 Task: Add an action where "Group is Current user's groups" in downgrade and inform.
Action: Mouse moved to (14, 338)
Screenshot: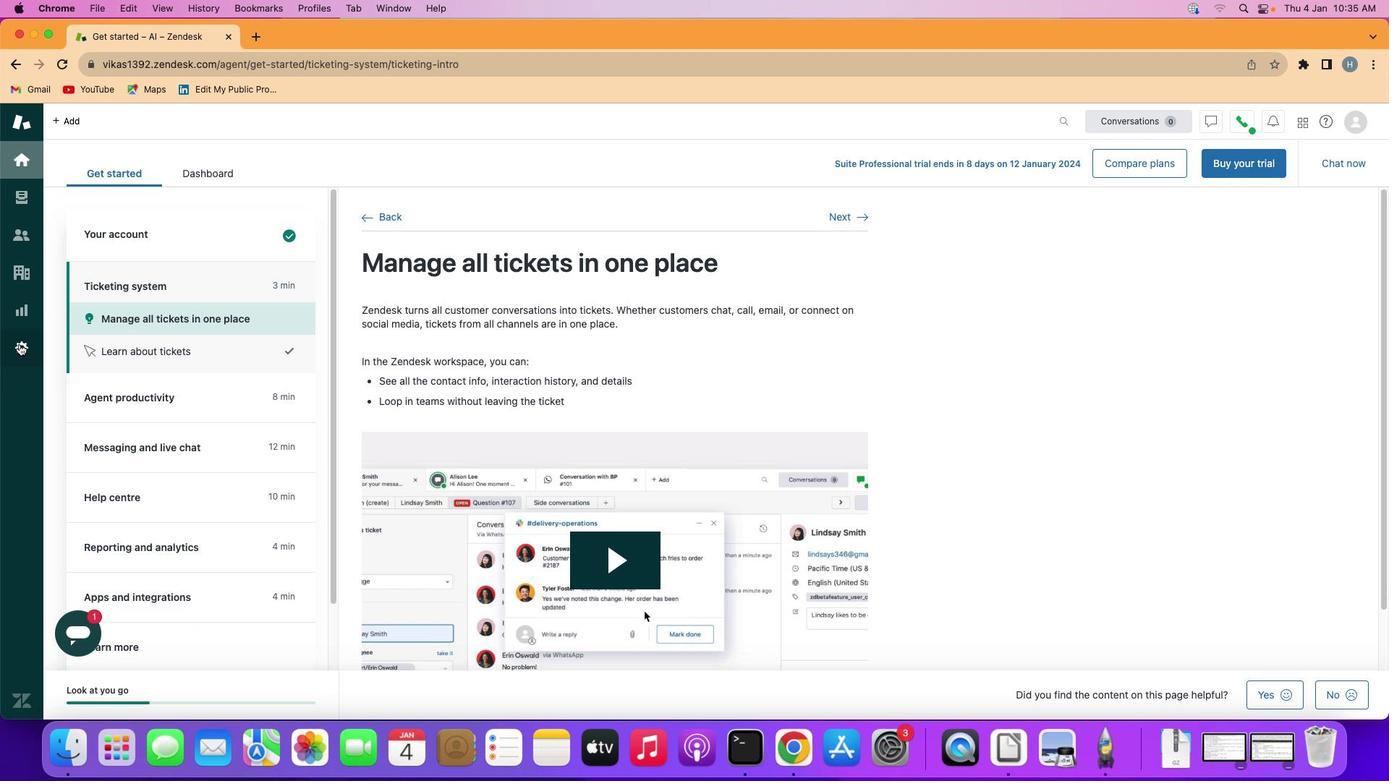 
Action: Mouse pressed left at (14, 338)
Screenshot: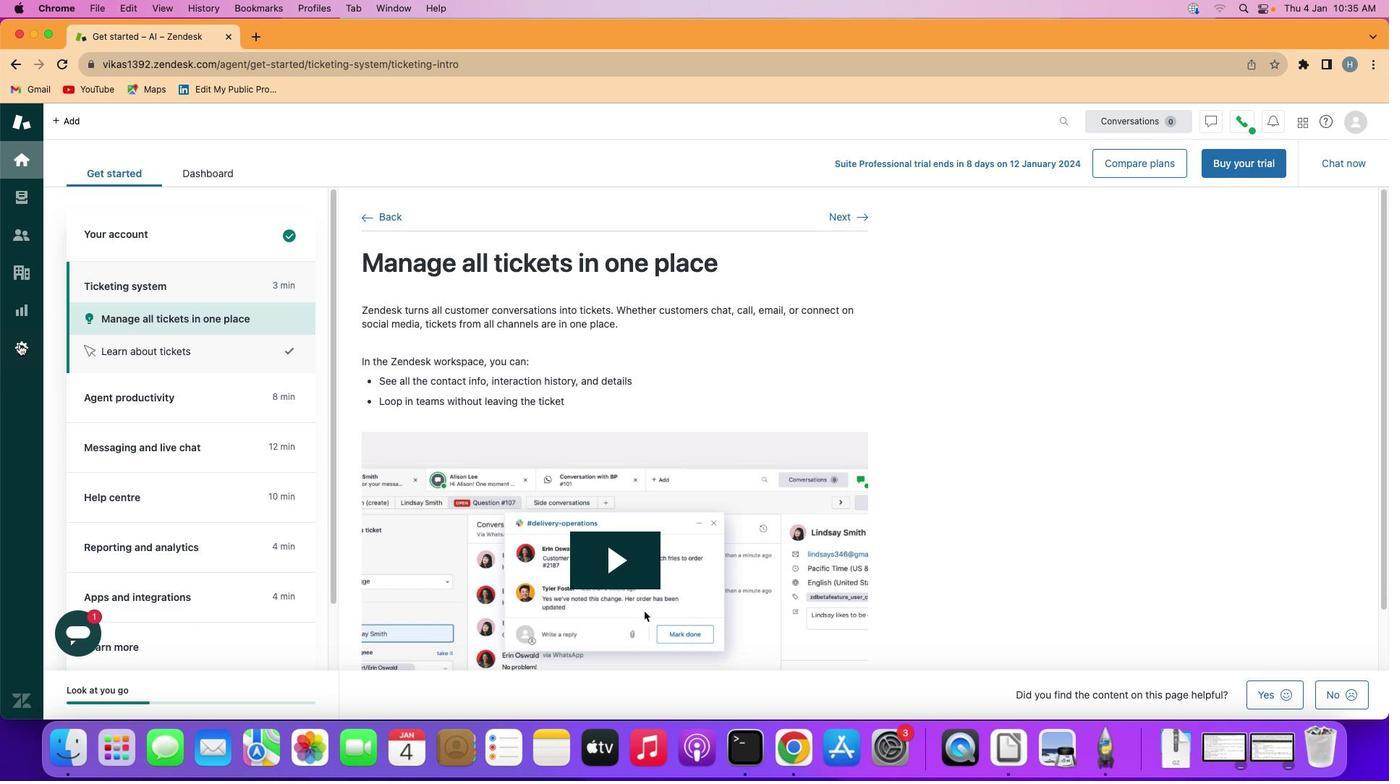 
Action: Mouse moved to (262, 586)
Screenshot: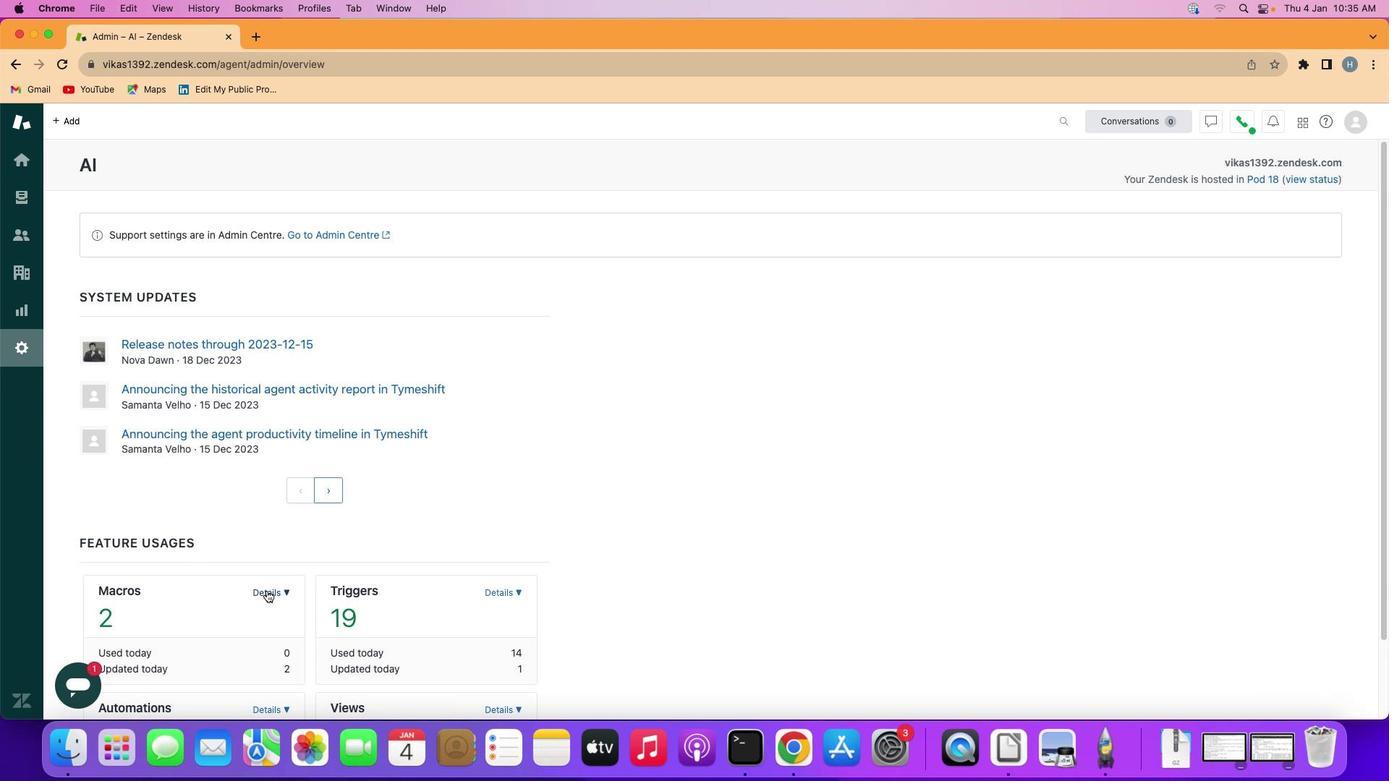 
Action: Mouse pressed left at (262, 586)
Screenshot: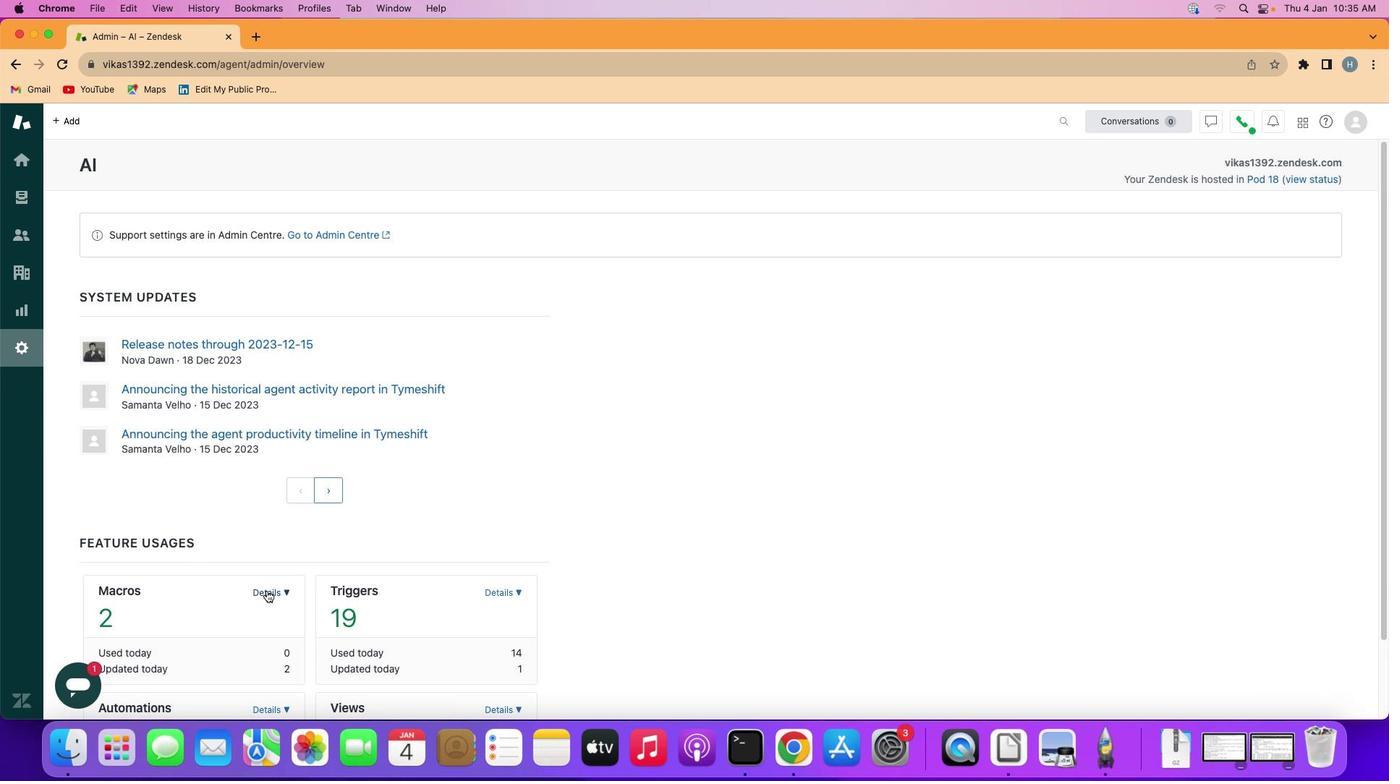 
Action: Mouse moved to (186, 644)
Screenshot: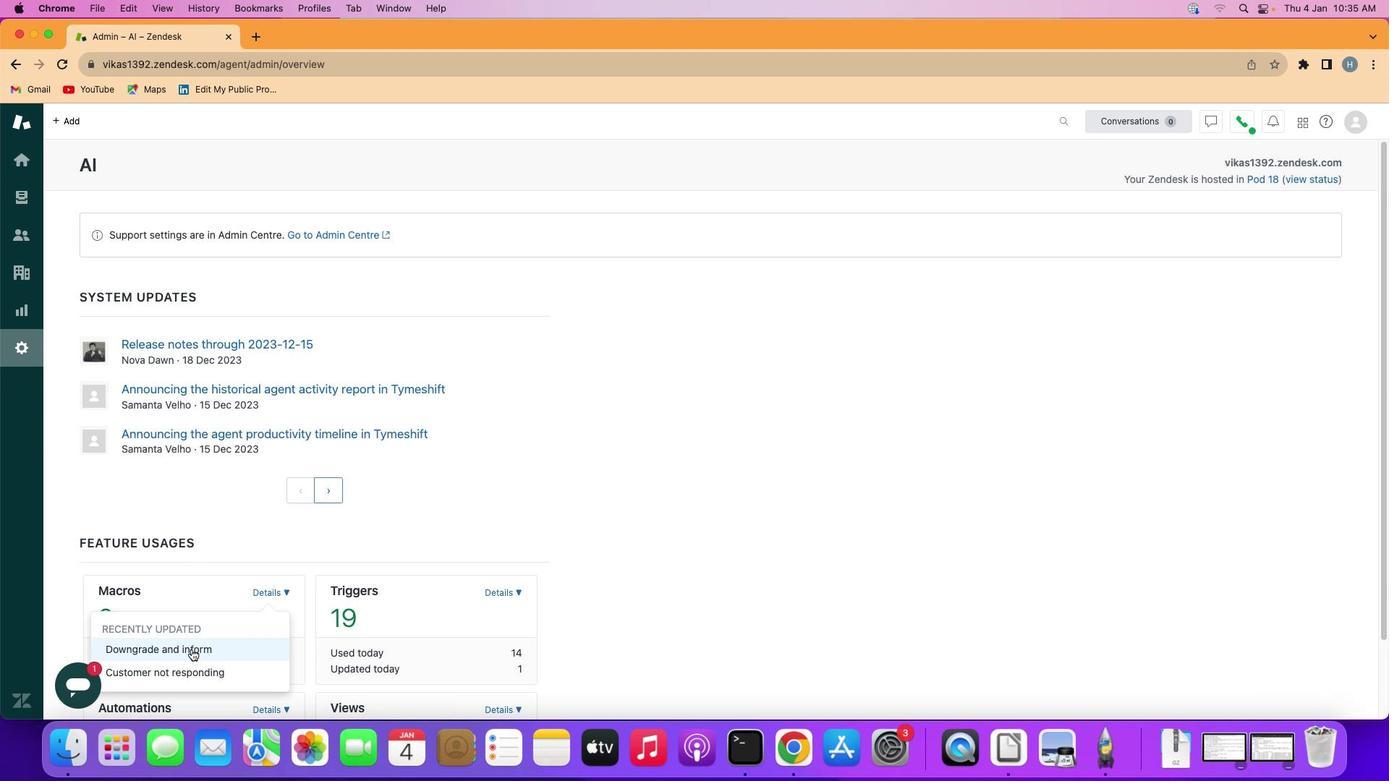 
Action: Mouse pressed left at (186, 644)
Screenshot: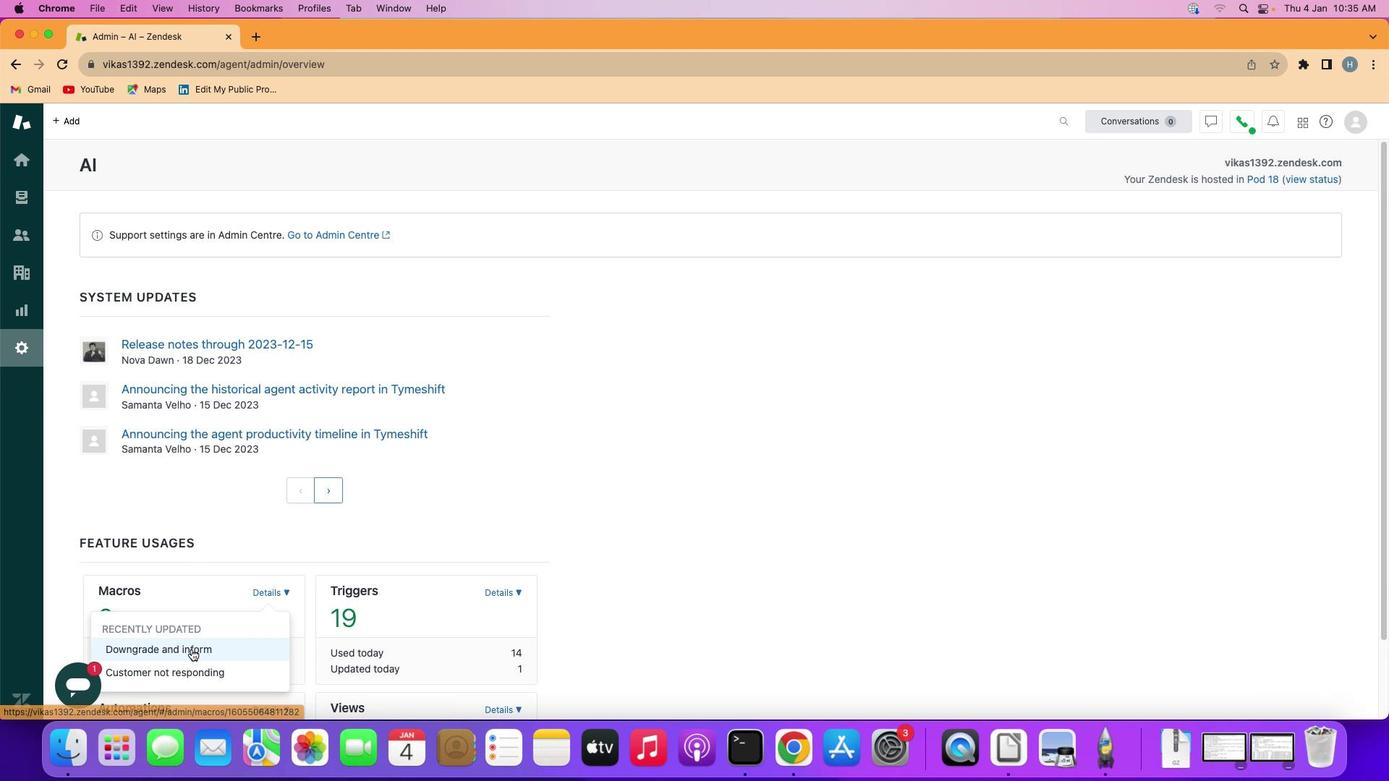 
Action: Mouse moved to (215, 524)
Screenshot: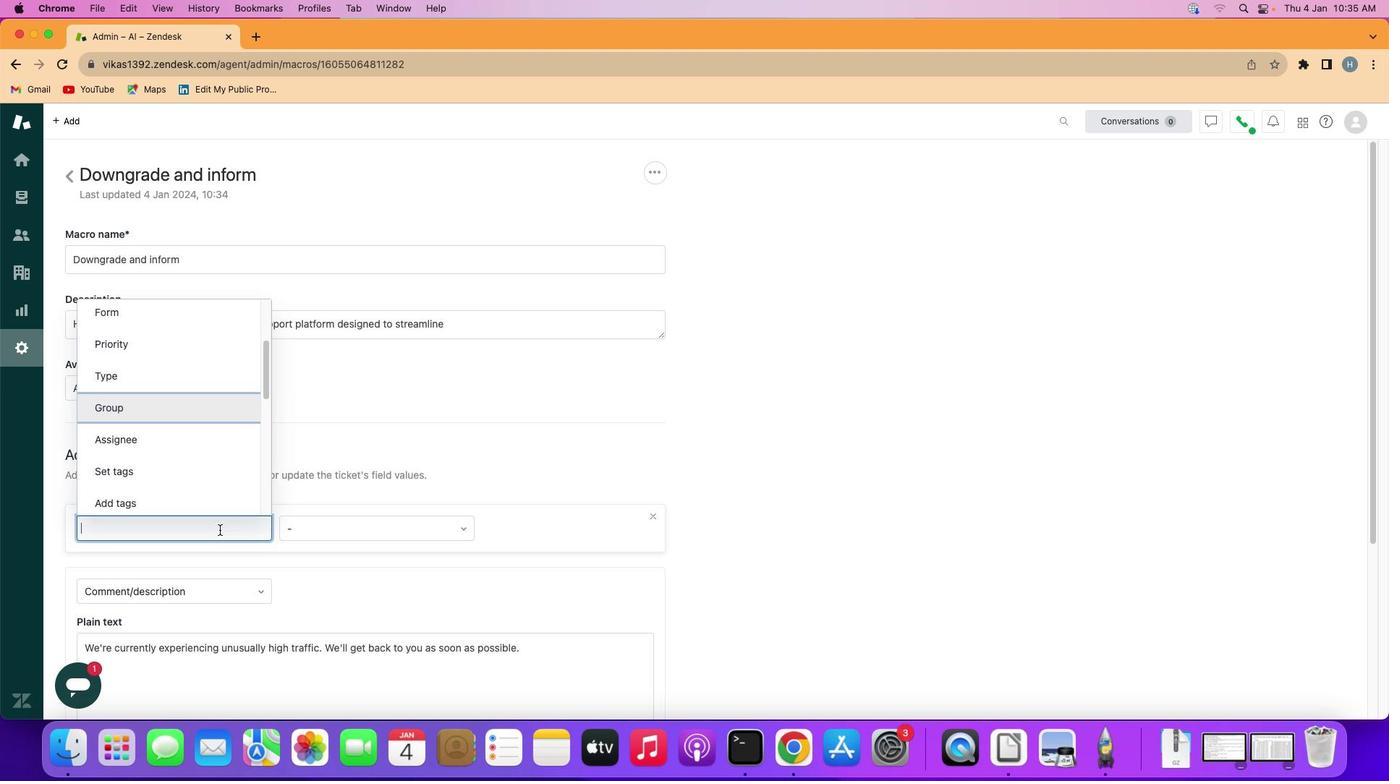 
Action: Mouse pressed left at (215, 524)
Screenshot: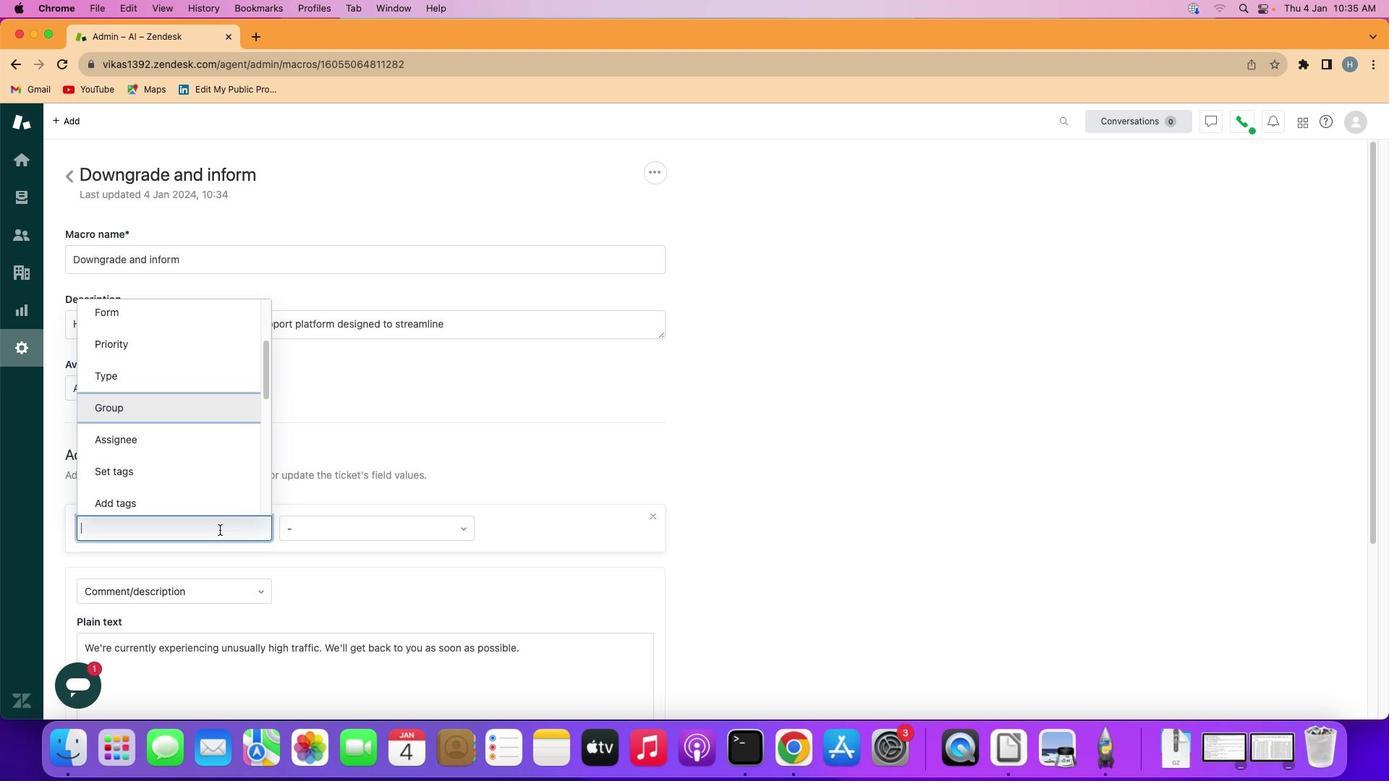
Action: Mouse moved to (207, 403)
Screenshot: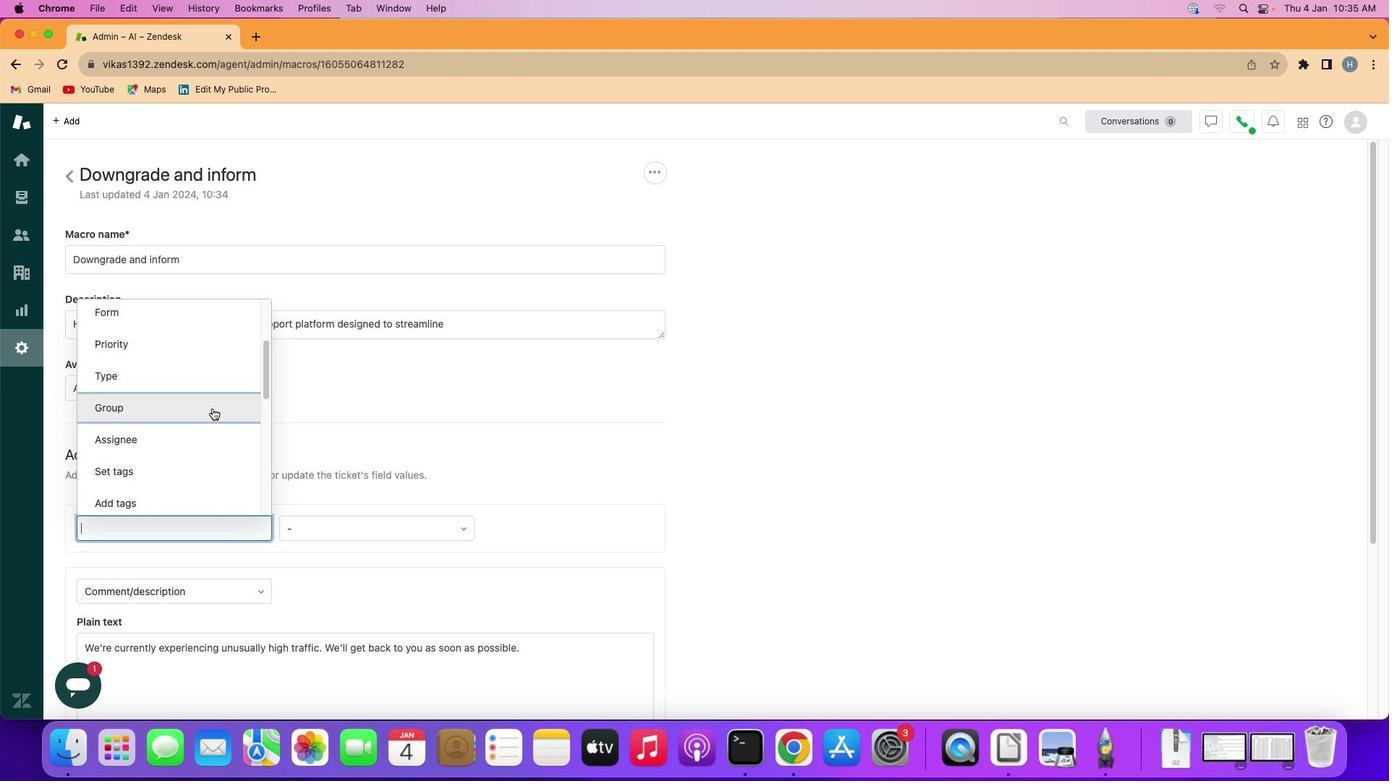 
Action: Mouse pressed left at (207, 403)
Screenshot: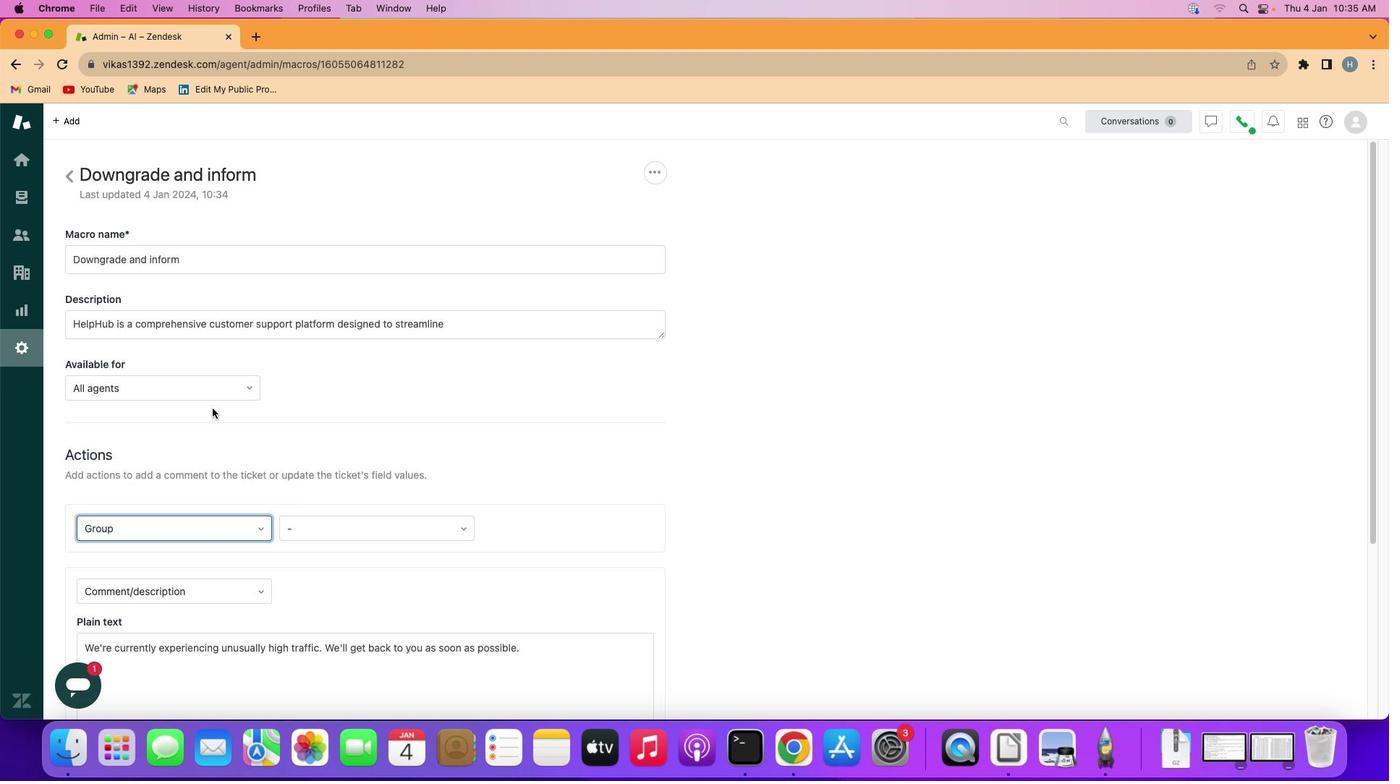 
Action: Mouse moved to (384, 522)
Screenshot: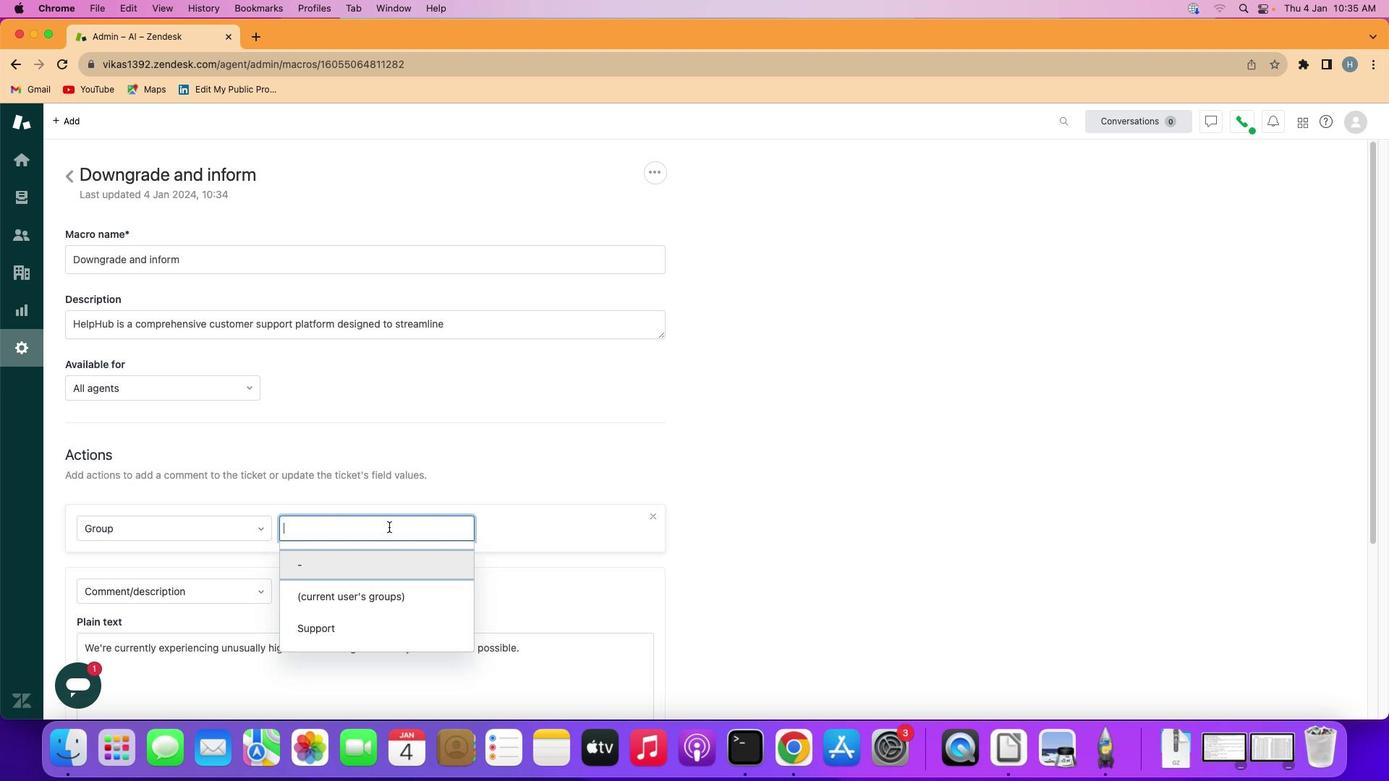 
Action: Mouse pressed left at (384, 522)
Screenshot: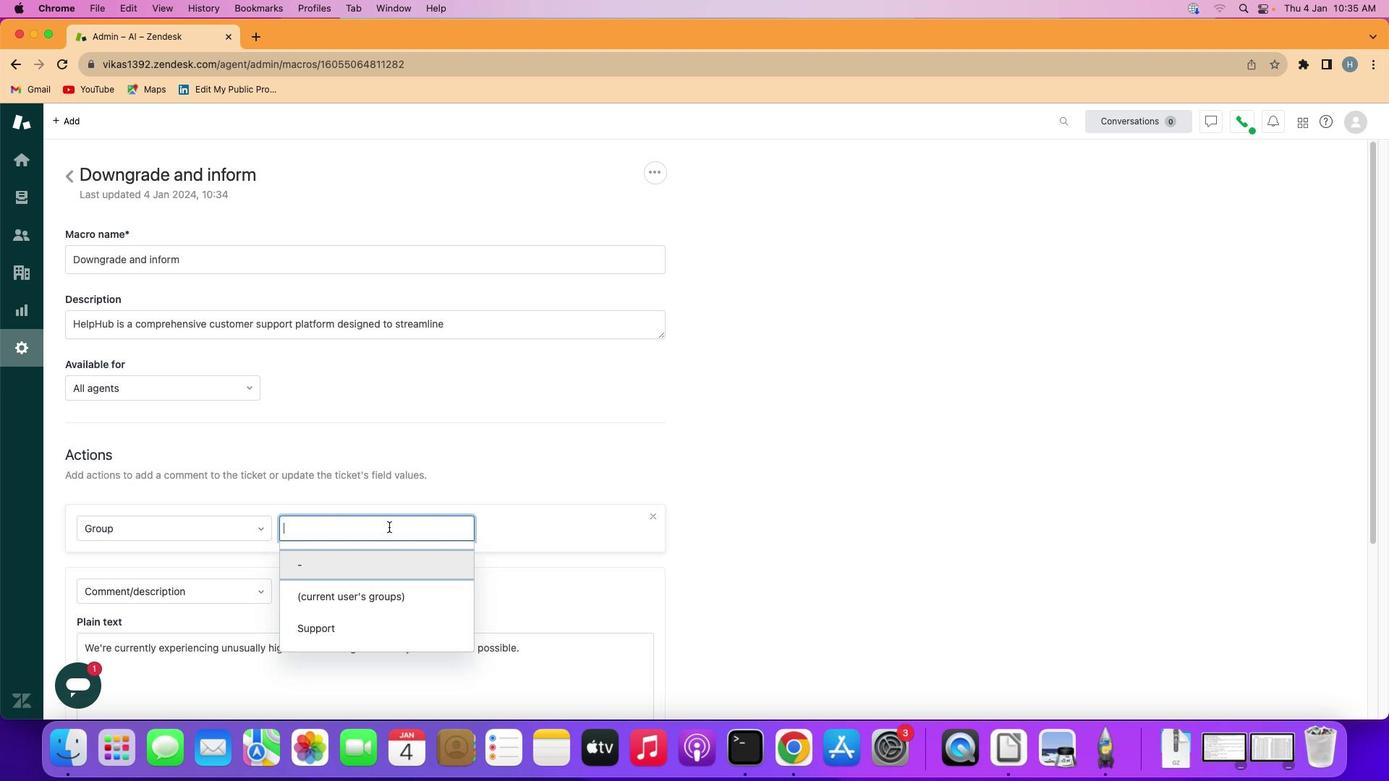 
Action: Mouse moved to (386, 586)
Screenshot: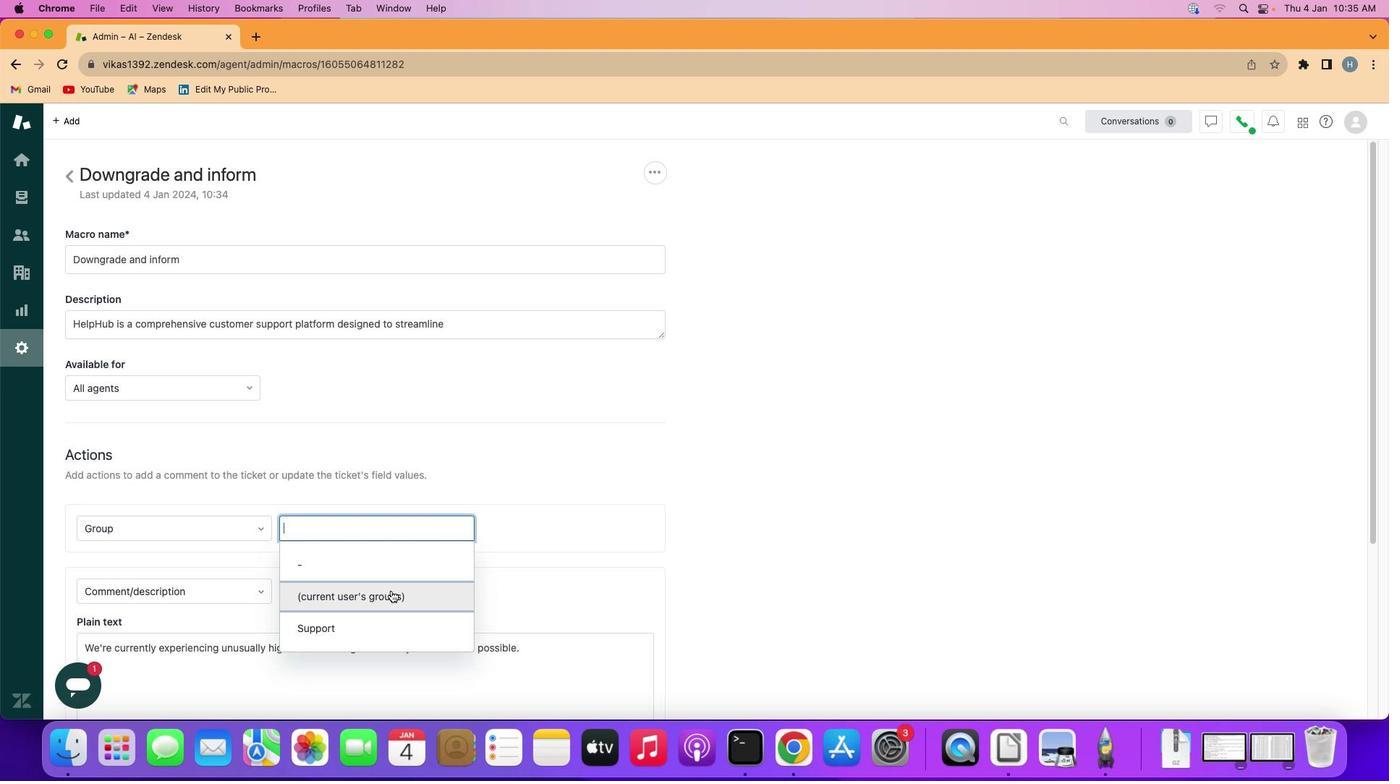 
Action: Mouse pressed left at (386, 586)
Screenshot: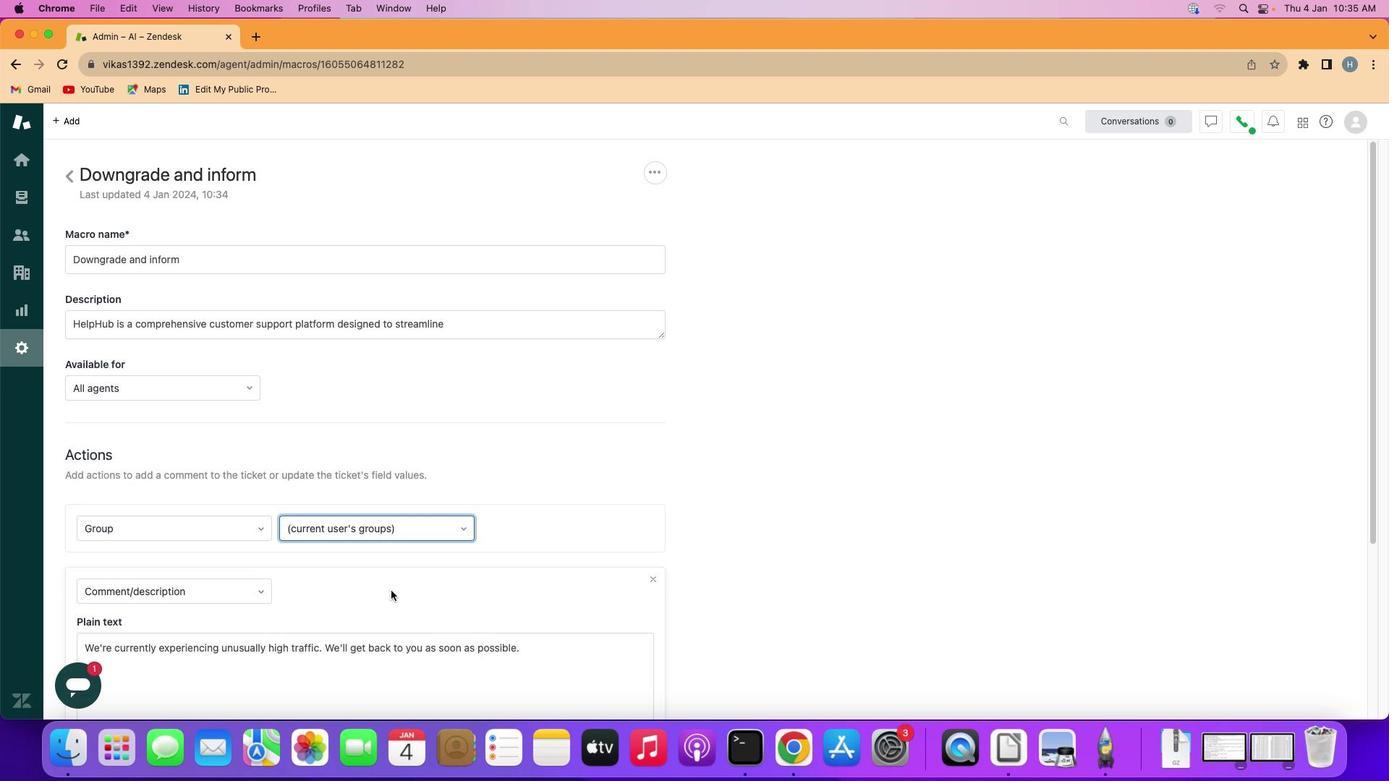 
Action: Mouse moved to (550, 597)
Screenshot: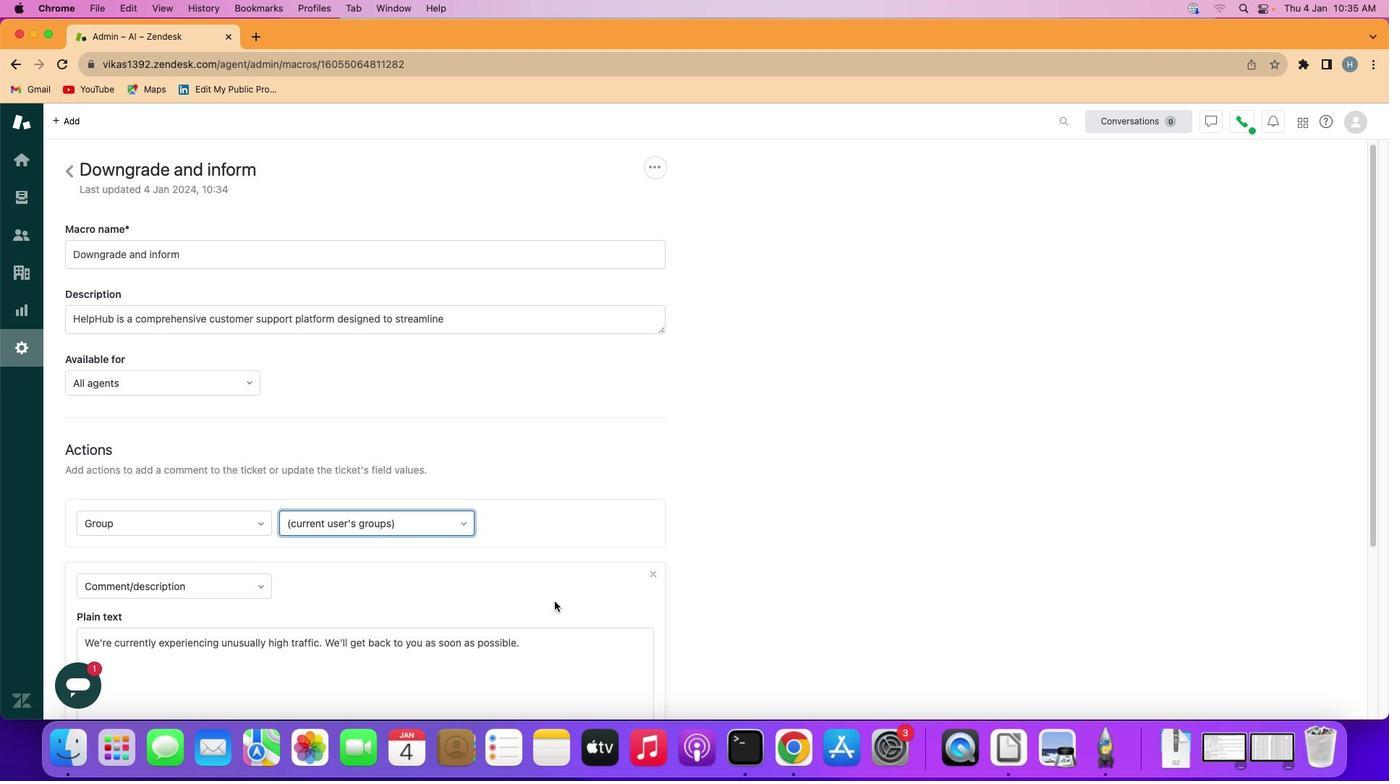 
Action: Mouse scrolled (550, 597) with delta (-4, -5)
Screenshot: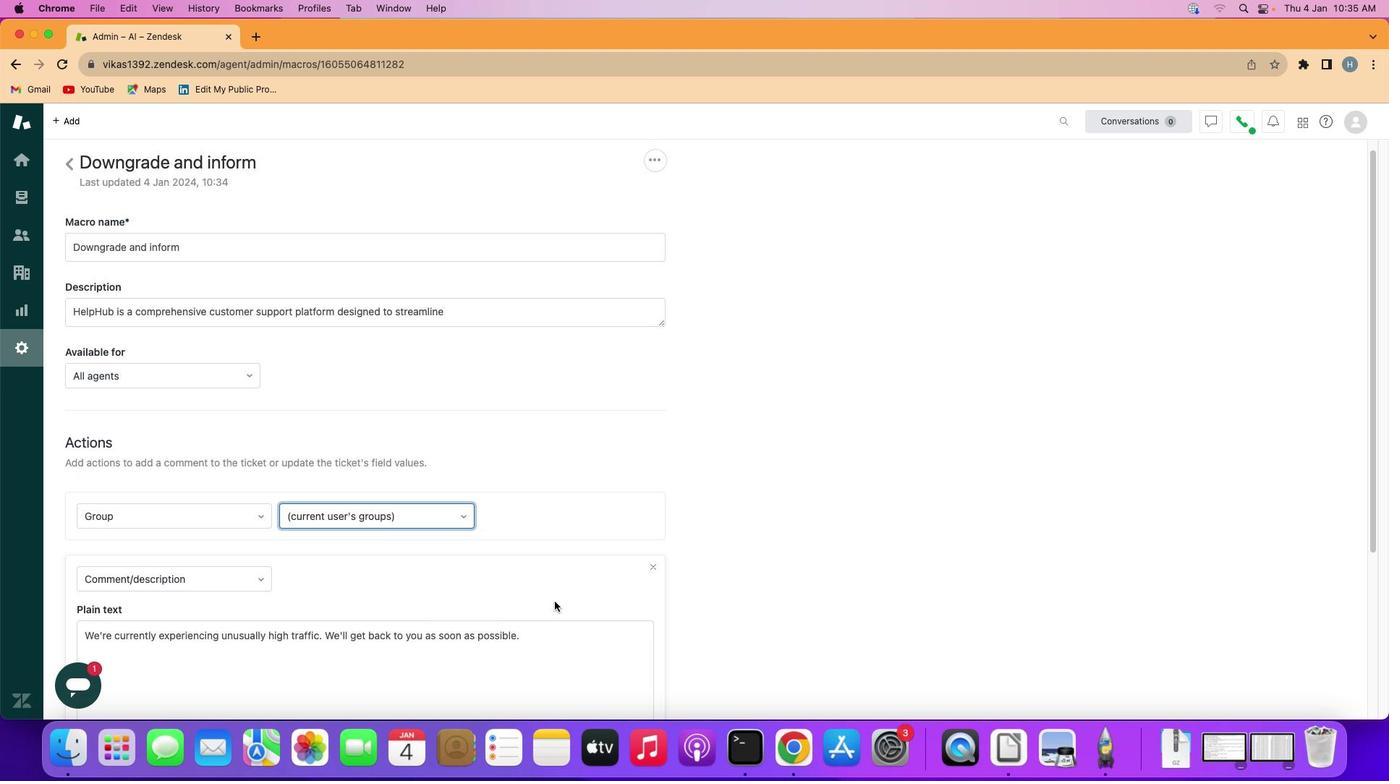 
Action: Mouse scrolled (550, 597) with delta (-4, -5)
Screenshot: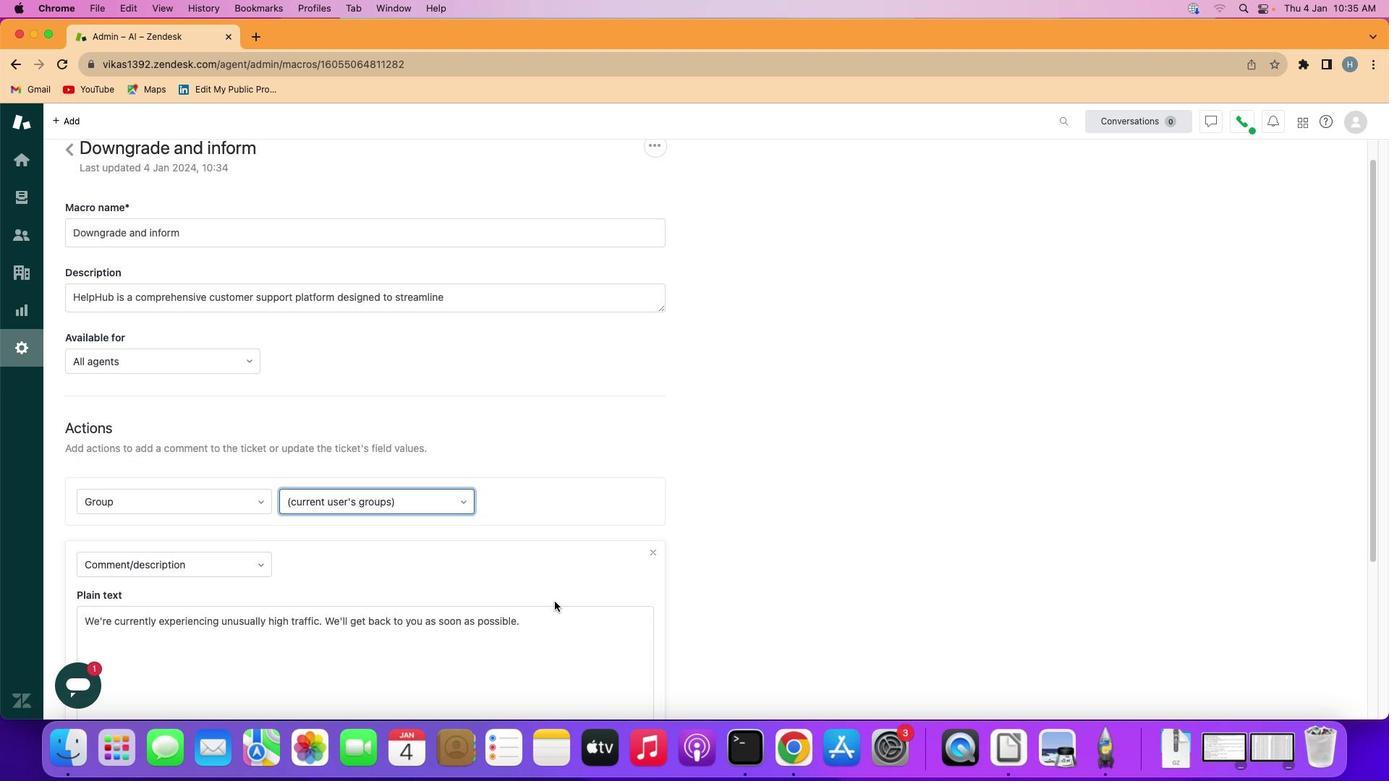 
Action: Mouse scrolled (550, 597) with delta (-4, -5)
Screenshot: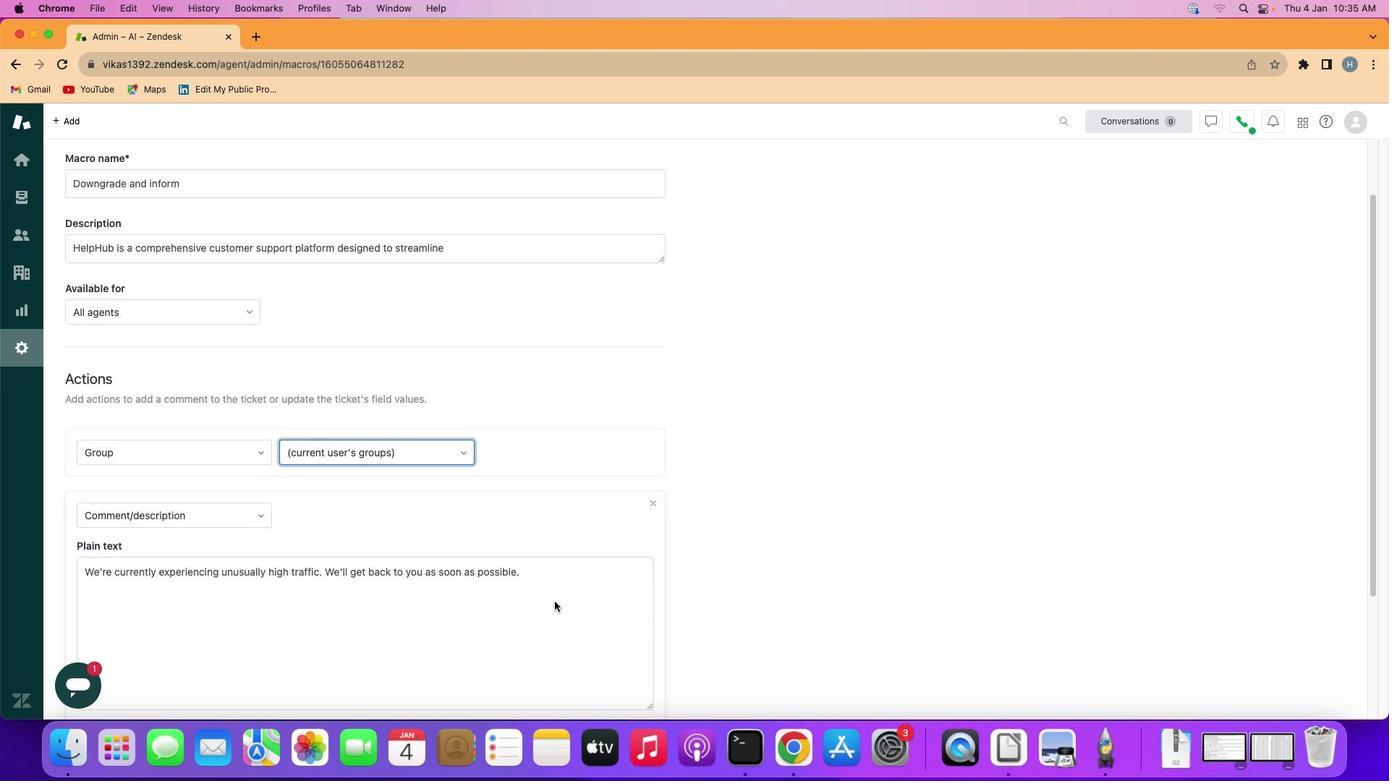 
Action: Mouse scrolled (550, 597) with delta (-4, -6)
Screenshot: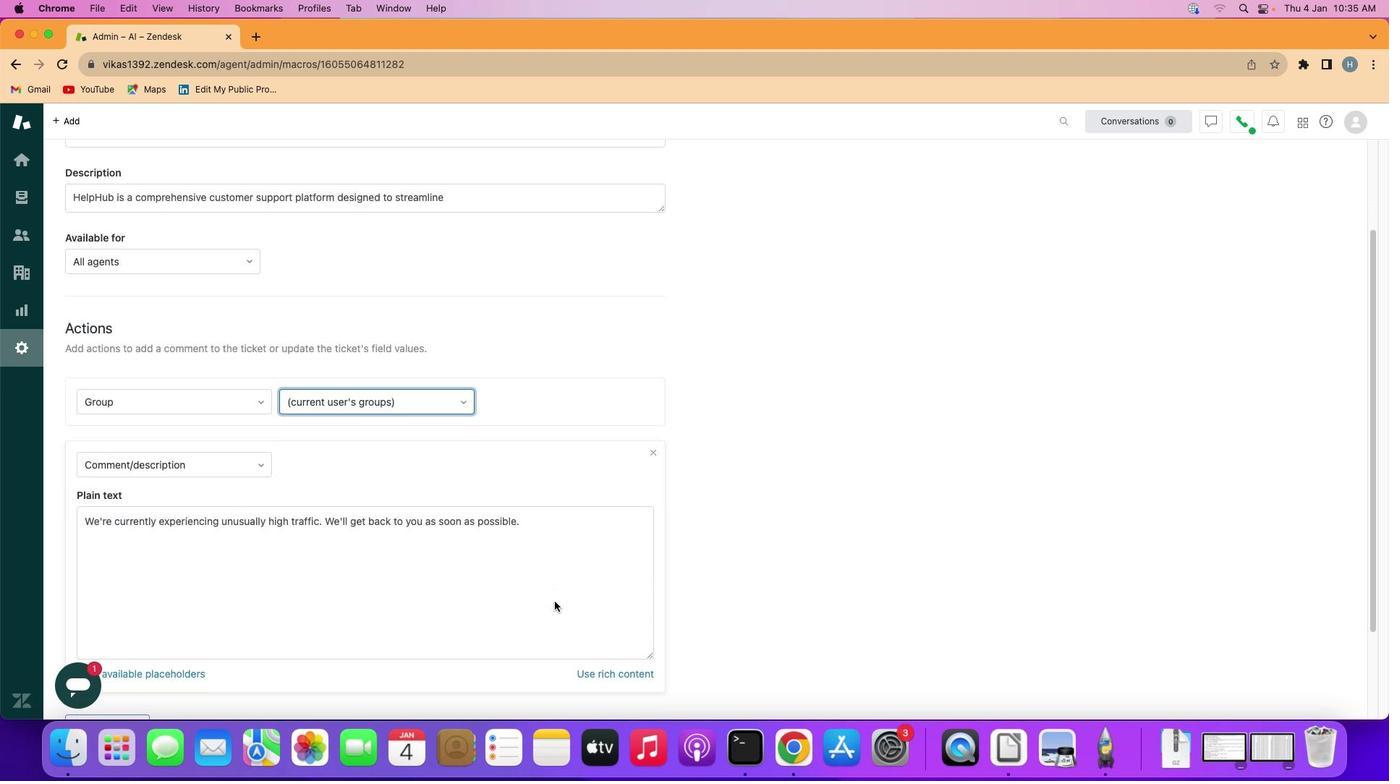 
Action: Mouse scrolled (550, 597) with delta (-4, -7)
Screenshot: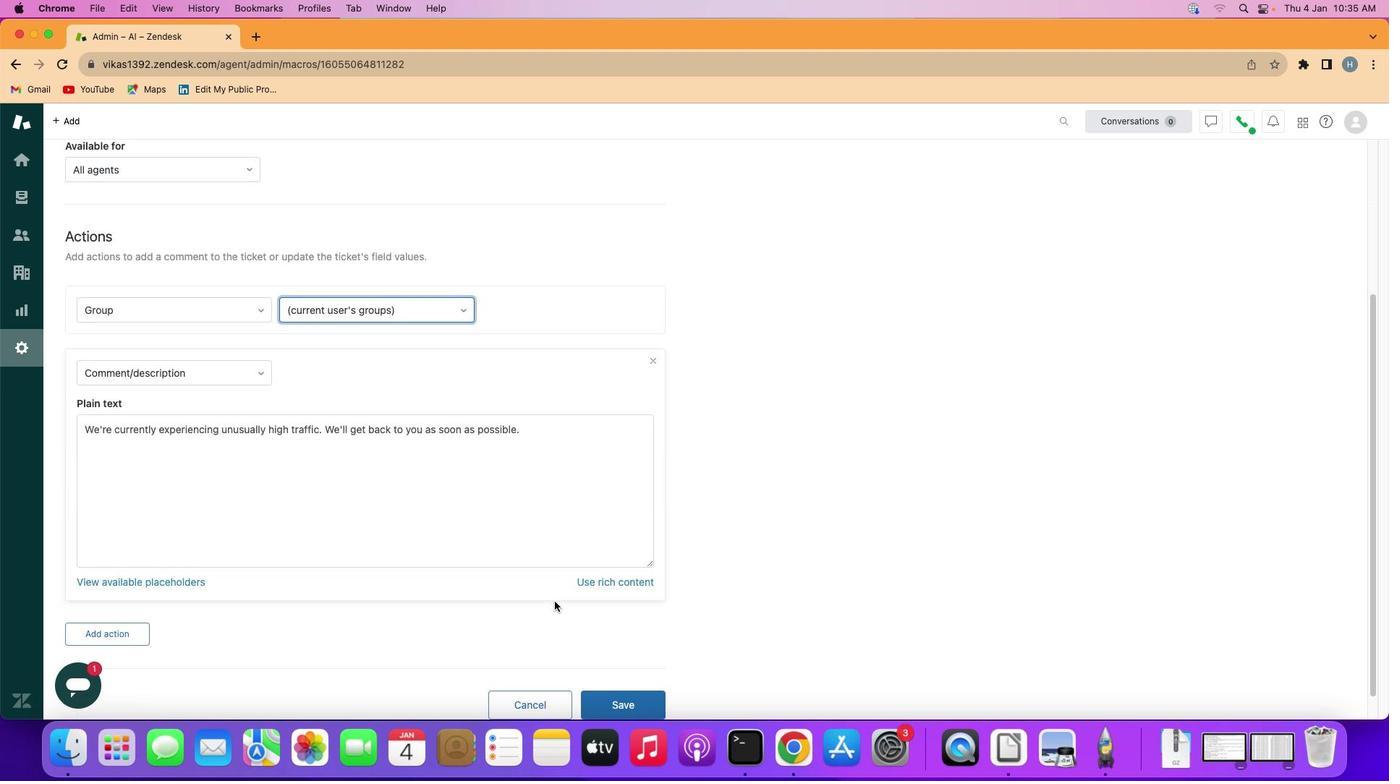 
Action: Mouse scrolled (550, 597) with delta (-4, -5)
Screenshot: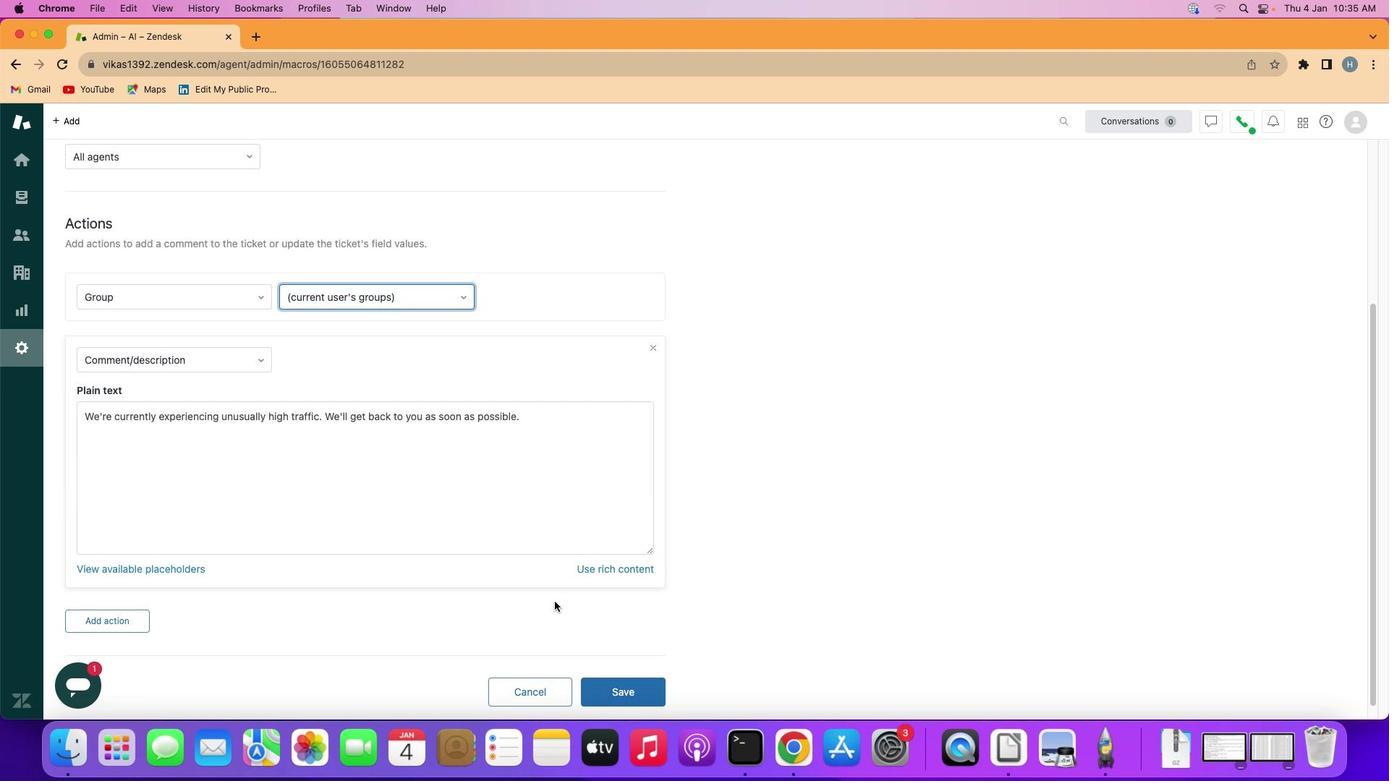 
Action: Mouse scrolled (550, 597) with delta (-4, -5)
Screenshot: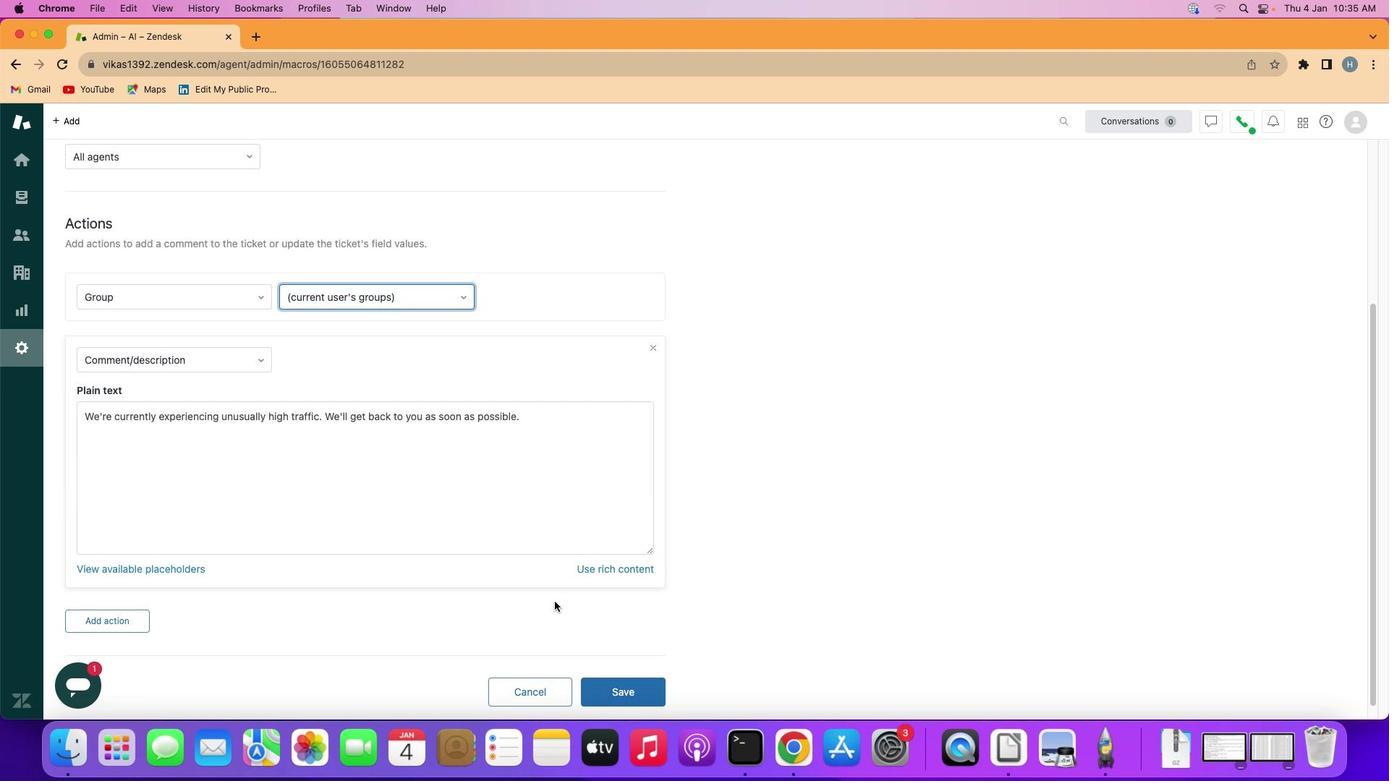 
Action: Mouse scrolled (550, 597) with delta (-4, -6)
Screenshot: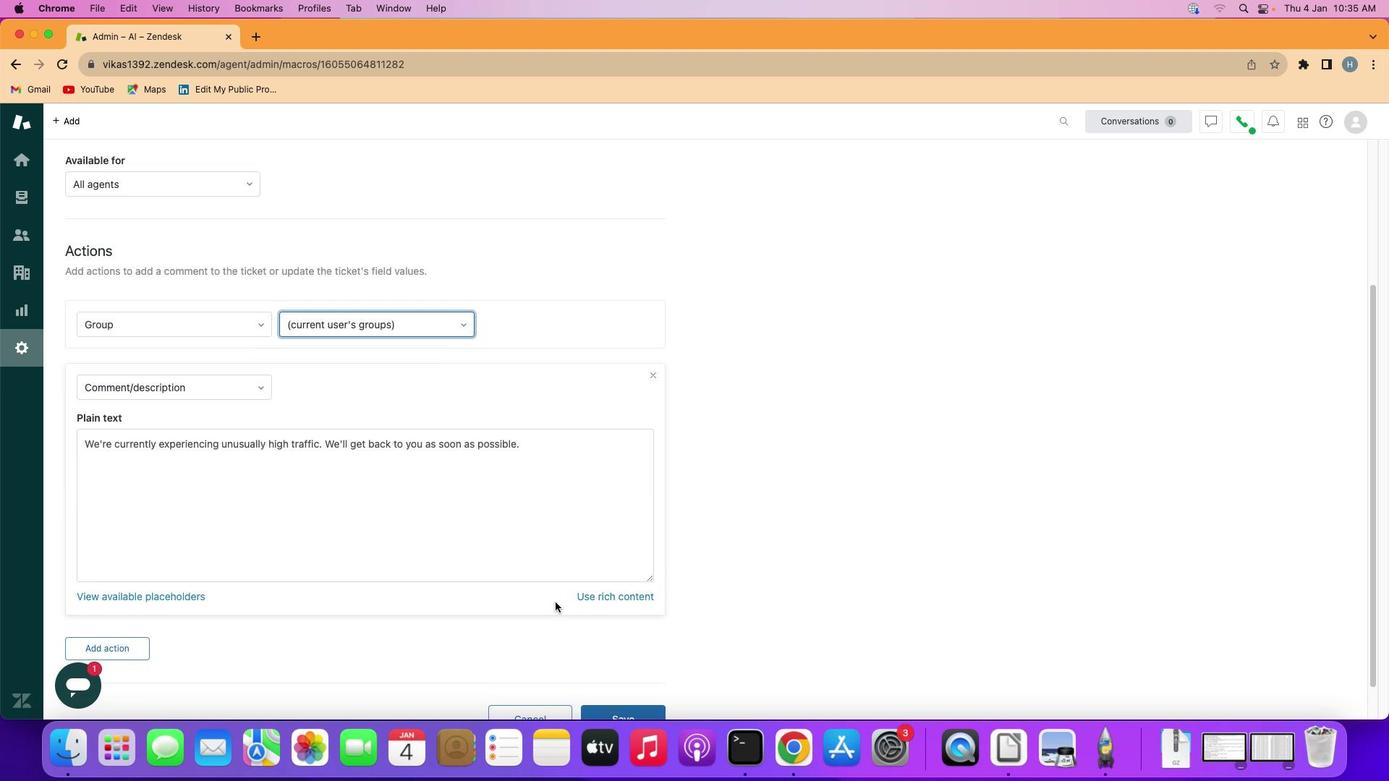 
Action: Mouse scrolled (550, 597) with delta (-4, -7)
Screenshot: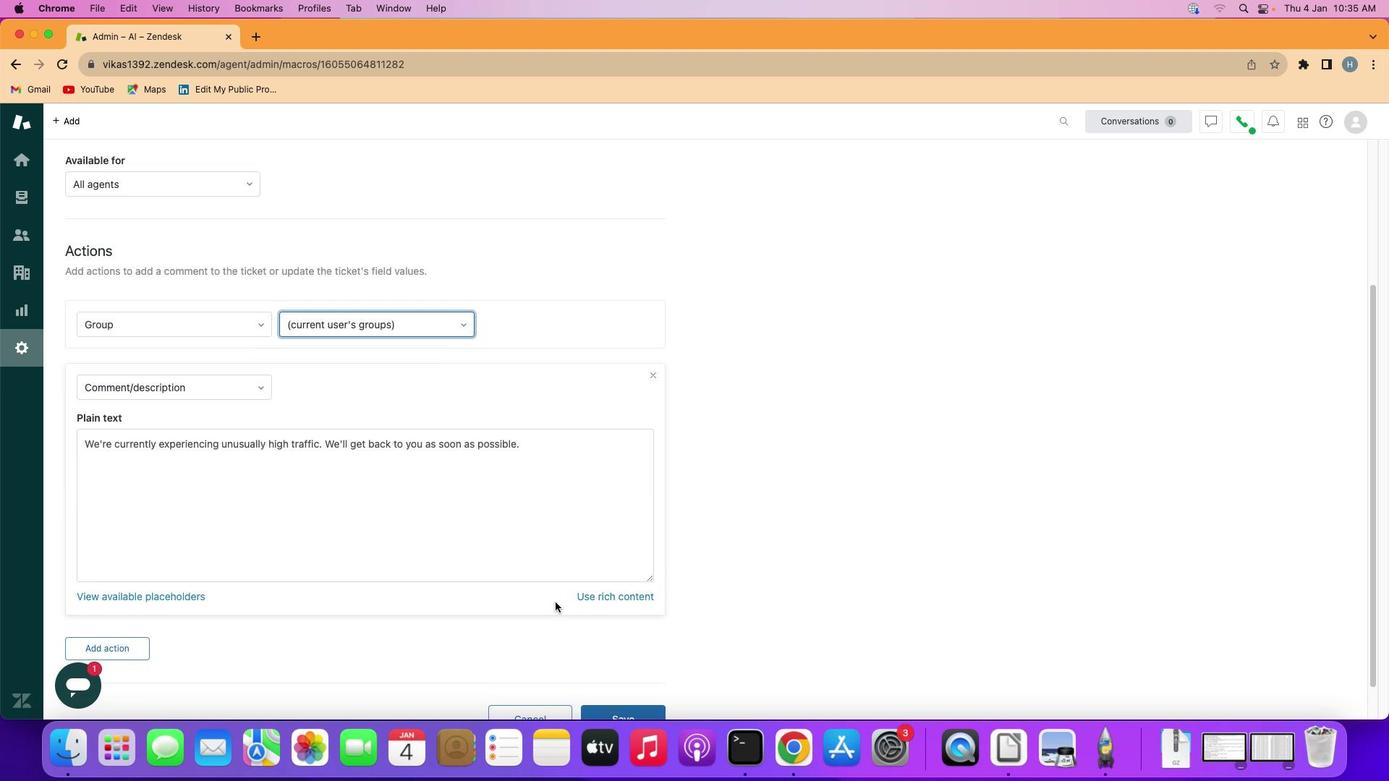 
Action: Mouse scrolled (550, 597) with delta (-4, -2)
Screenshot: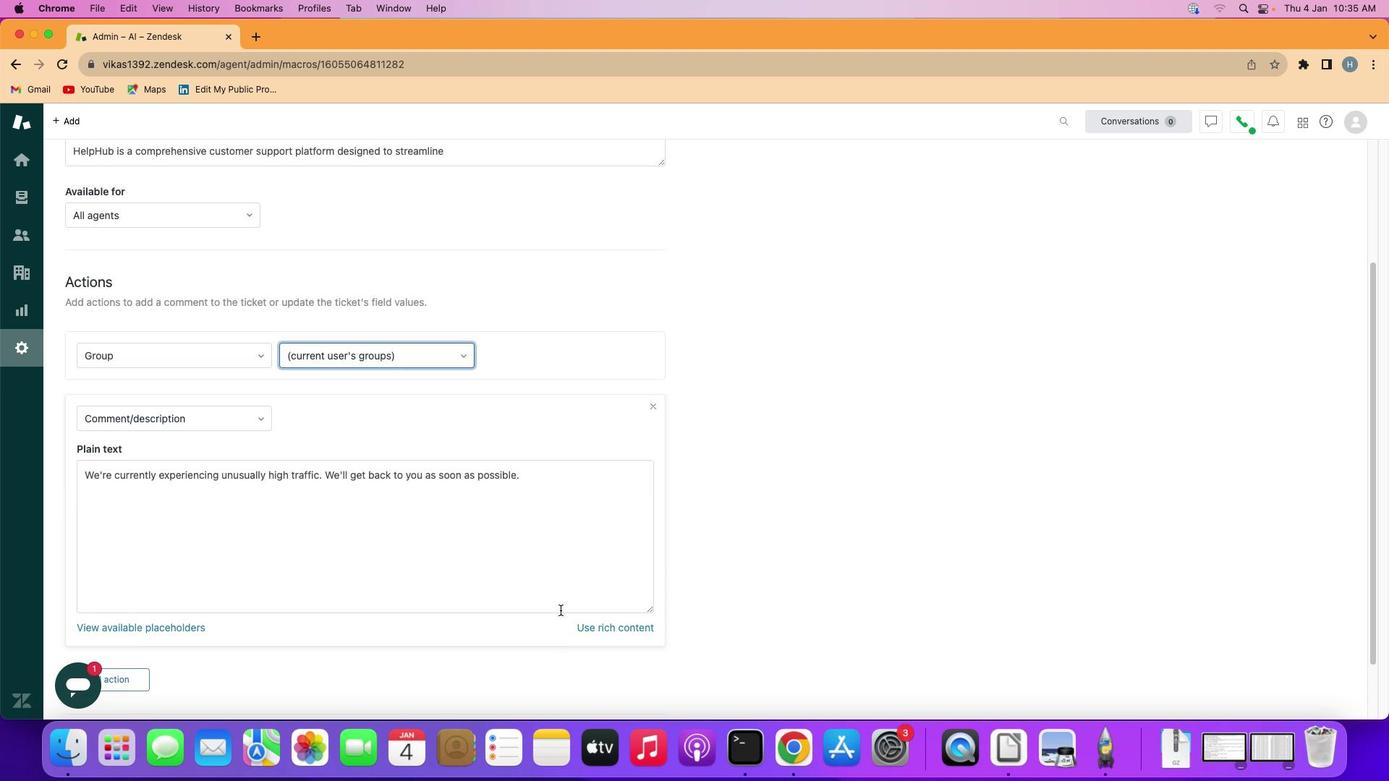 
Action: Mouse moved to (608, 679)
Screenshot: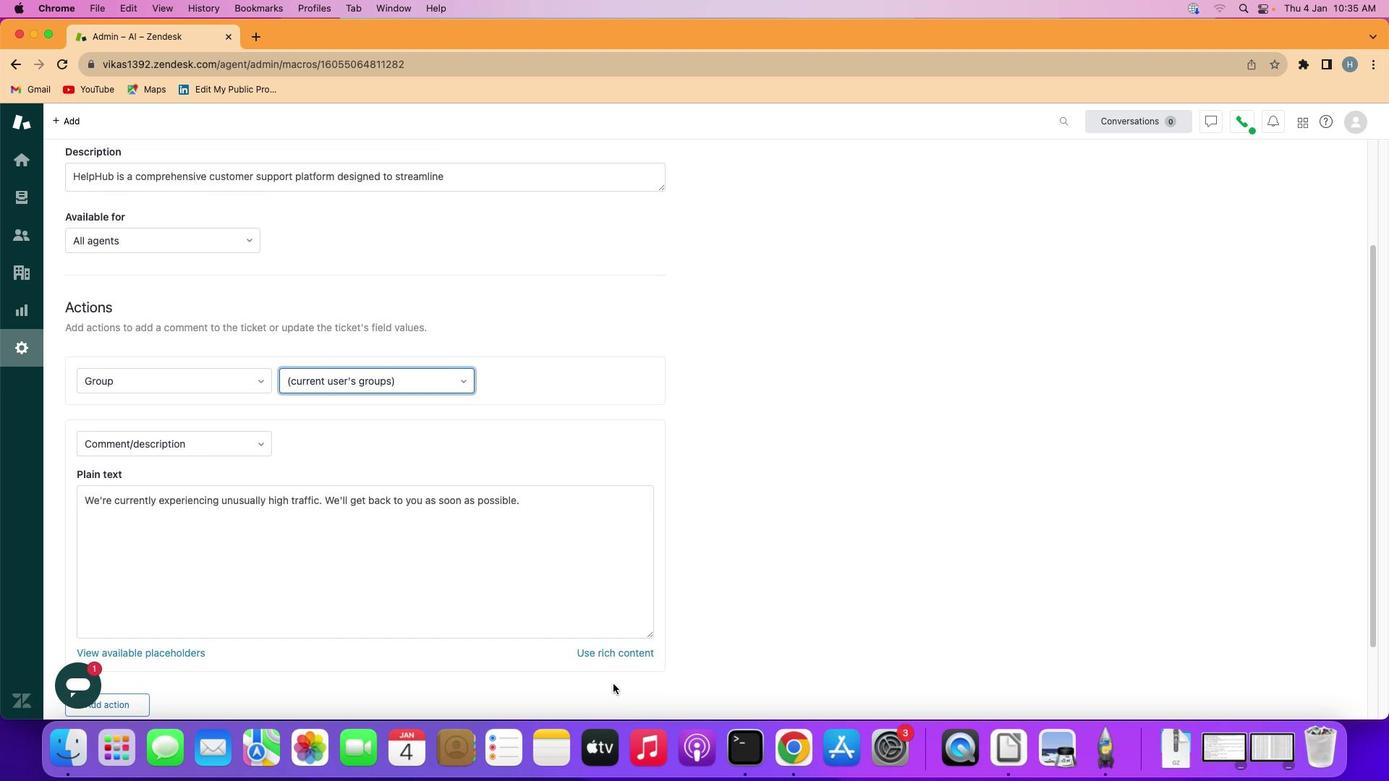 
Action: Mouse scrolled (608, 679) with delta (-4, -5)
Screenshot: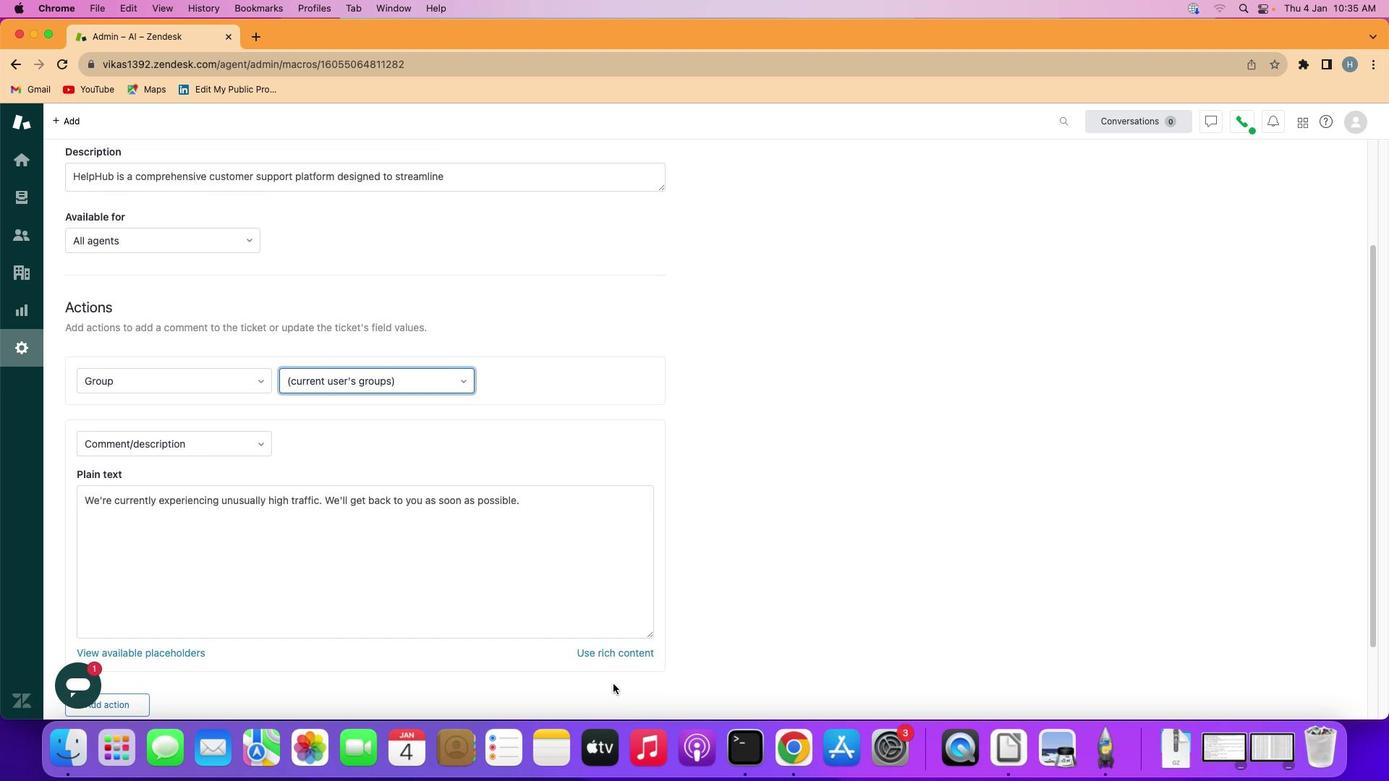 
Action: Mouse moved to (608, 679)
Screenshot: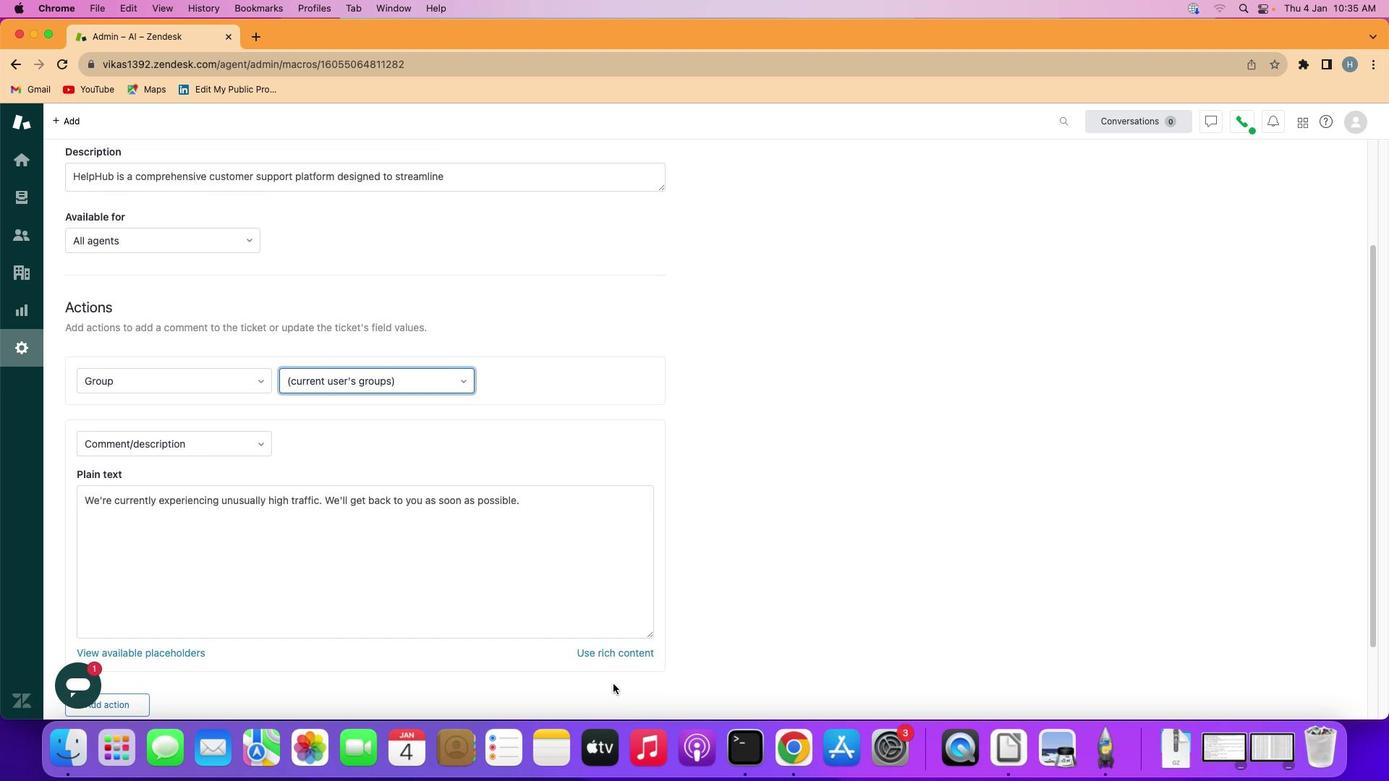 
Action: Mouse scrolled (608, 679) with delta (-4, -5)
Screenshot: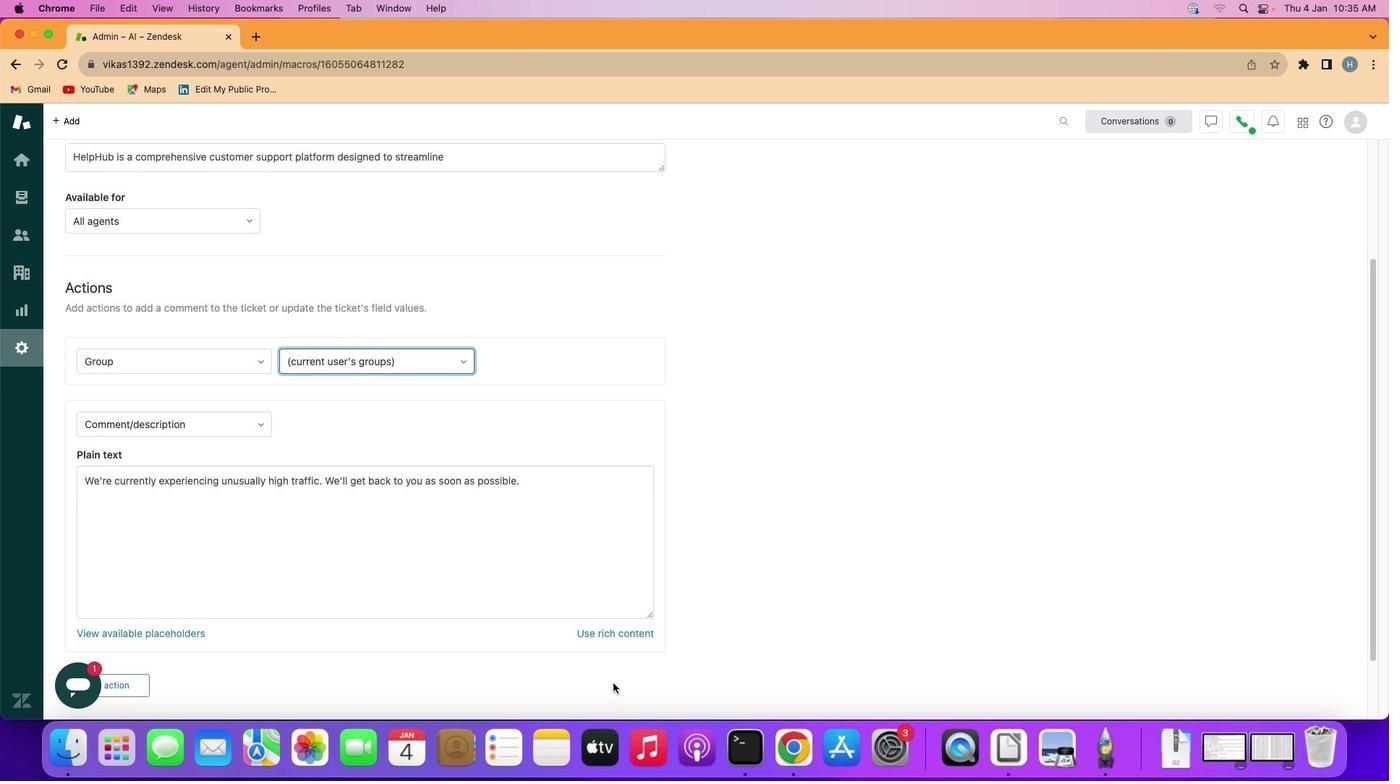 
Action: Mouse scrolled (608, 679) with delta (-4, -5)
Screenshot: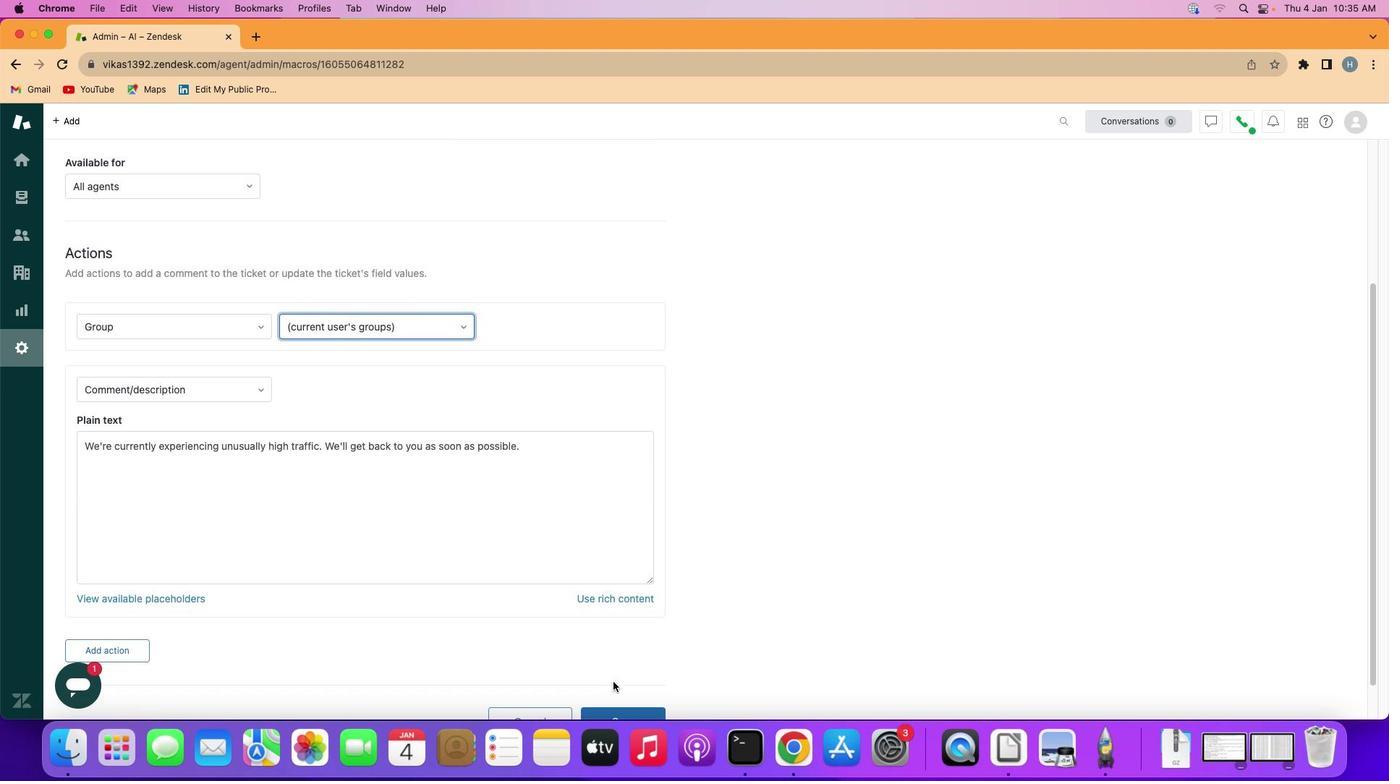 
Action: Mouse moved to (606, 696)
Screenshot: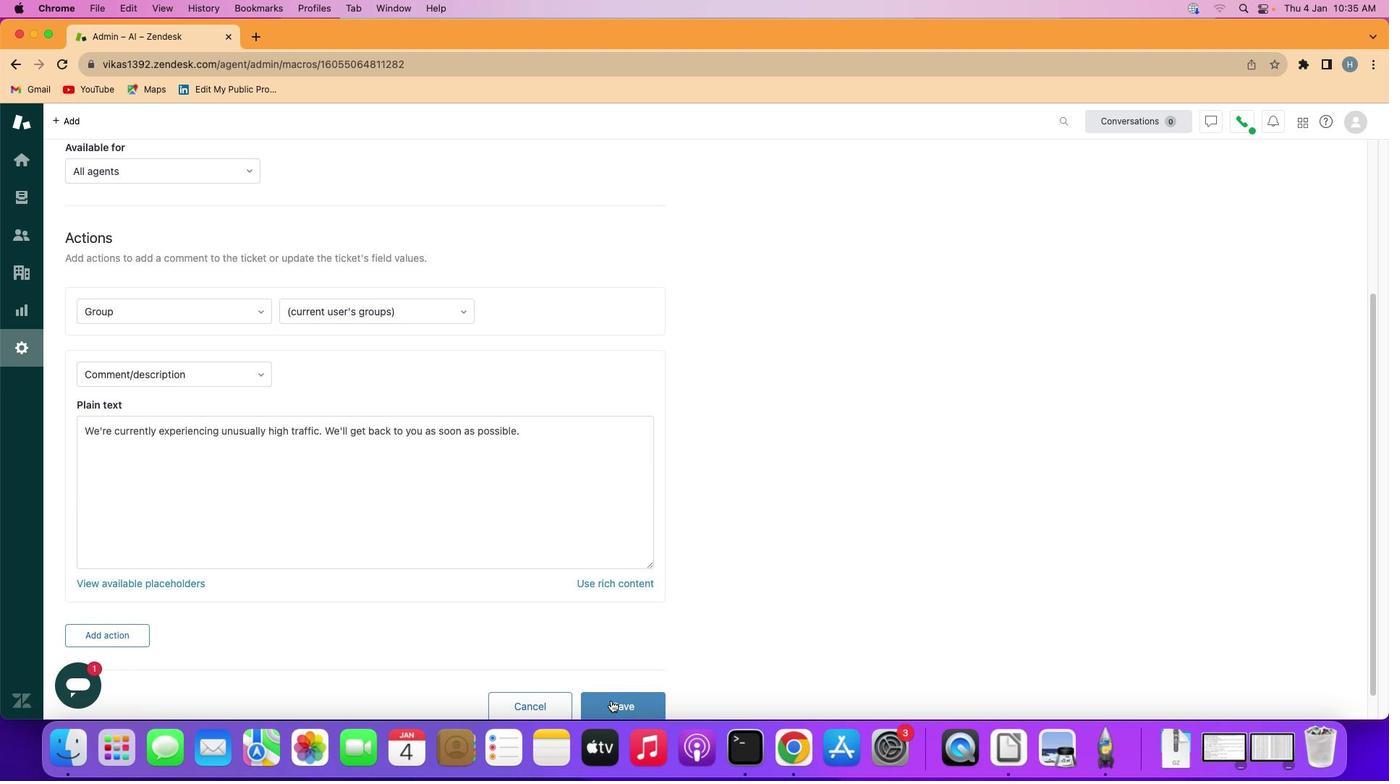 
Action: Mouse pressed left at (606, 696)
Screenshot: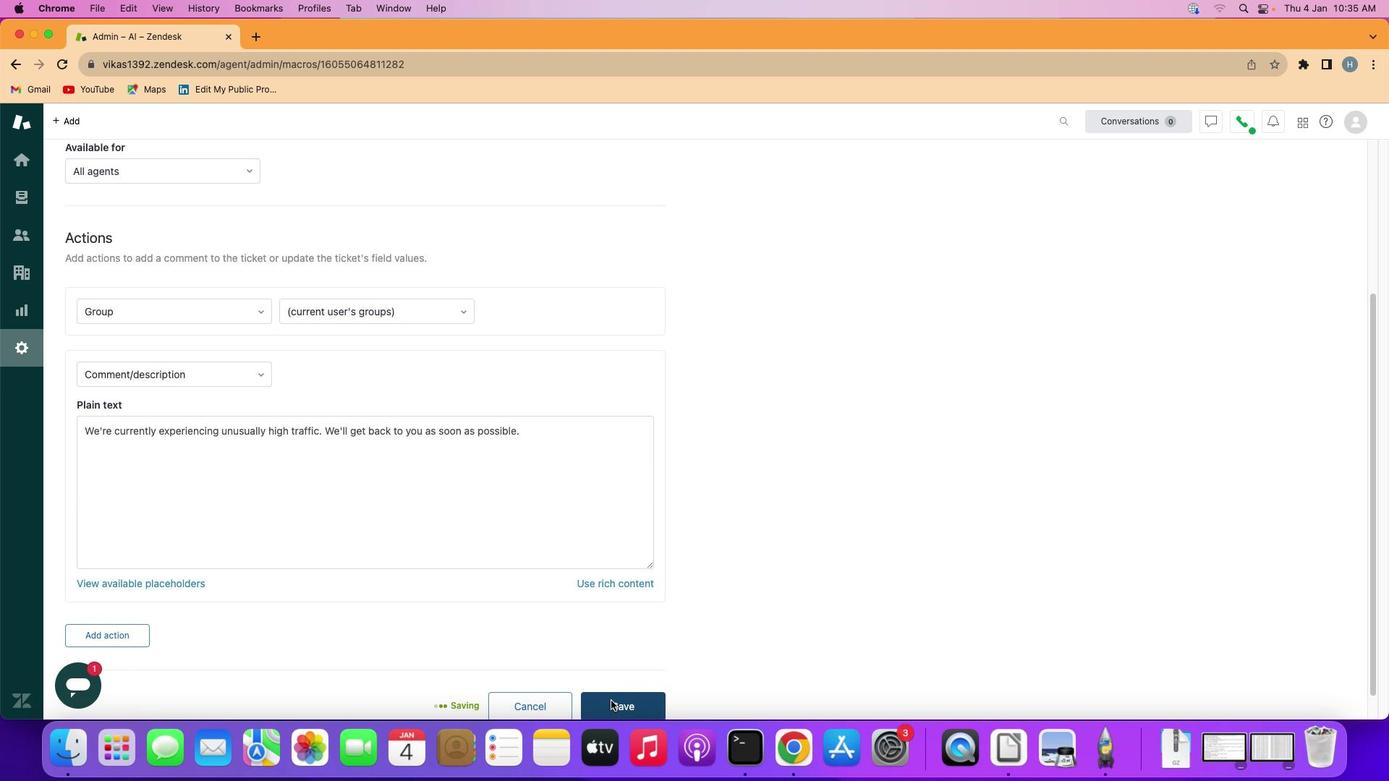 
Action: Mouse moved to (657, 584)
Screenshot: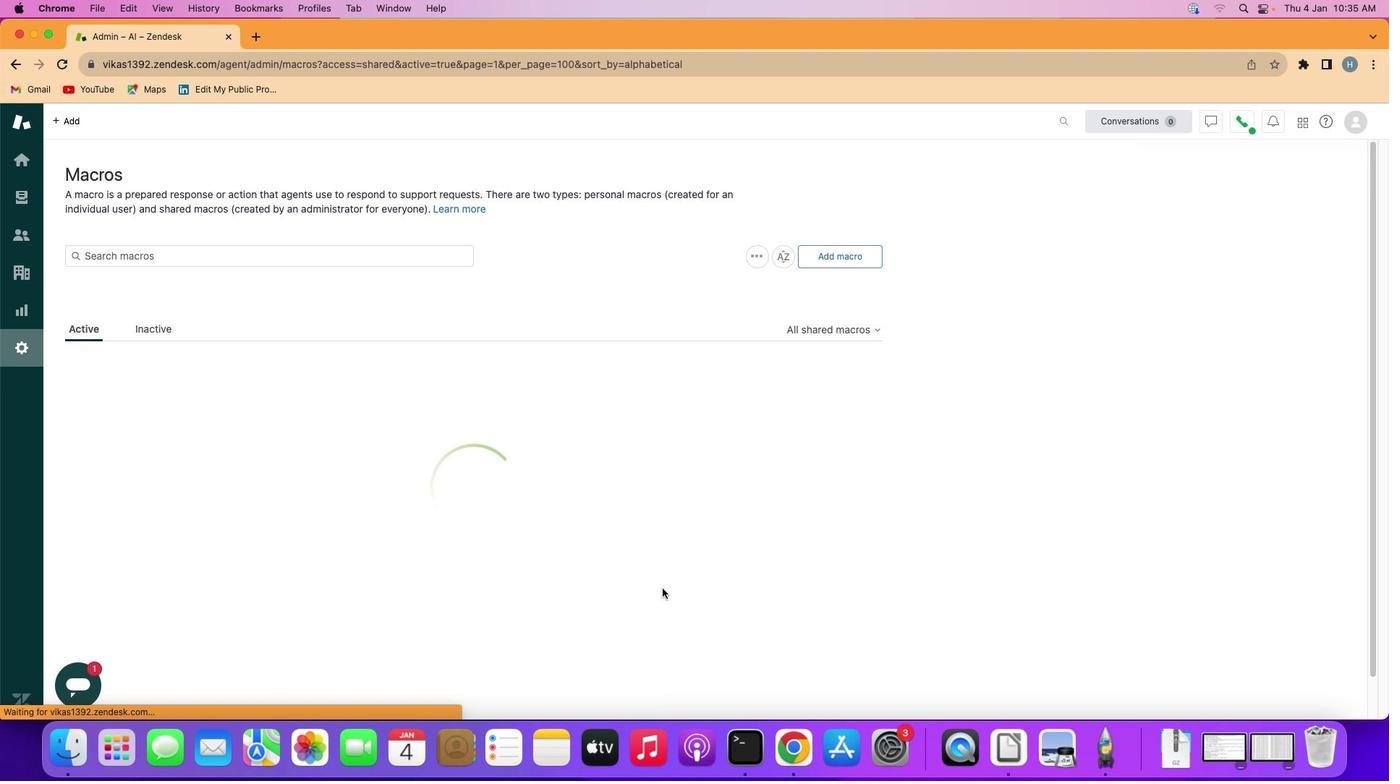 
